 Task: Open a blank google sheet and write heading  Dollar SenseAdd Dates in a column and its values below  '2023-05-01, 2023-05-05, 2023-05-10, 2023-05-15, 2023-05-20, 2023-05-25 & 2023-05-31. 'Add Descriptionsin next column and its values below  Monthly Salary, Grocery Shopping, Dining Out., Utility Bill, Transportation, Entertainment & Miscellaneous. Add Amount in next column and its values below  $2,500, $100, $50, $150, $30, $50 & $20. Add Income/ Expensein next column and its values below  Income, Expenses, Expenses, Expenses, Expenses, Expenses & Expenses. Add Balance in next column and its values below  $2,500, $2,400, $2,350, $2,200, $2,170, $2,120 & $2,100. Save page CashExpenses templatesbook
Action: Mouse moved to (279, 199)
Screenshot: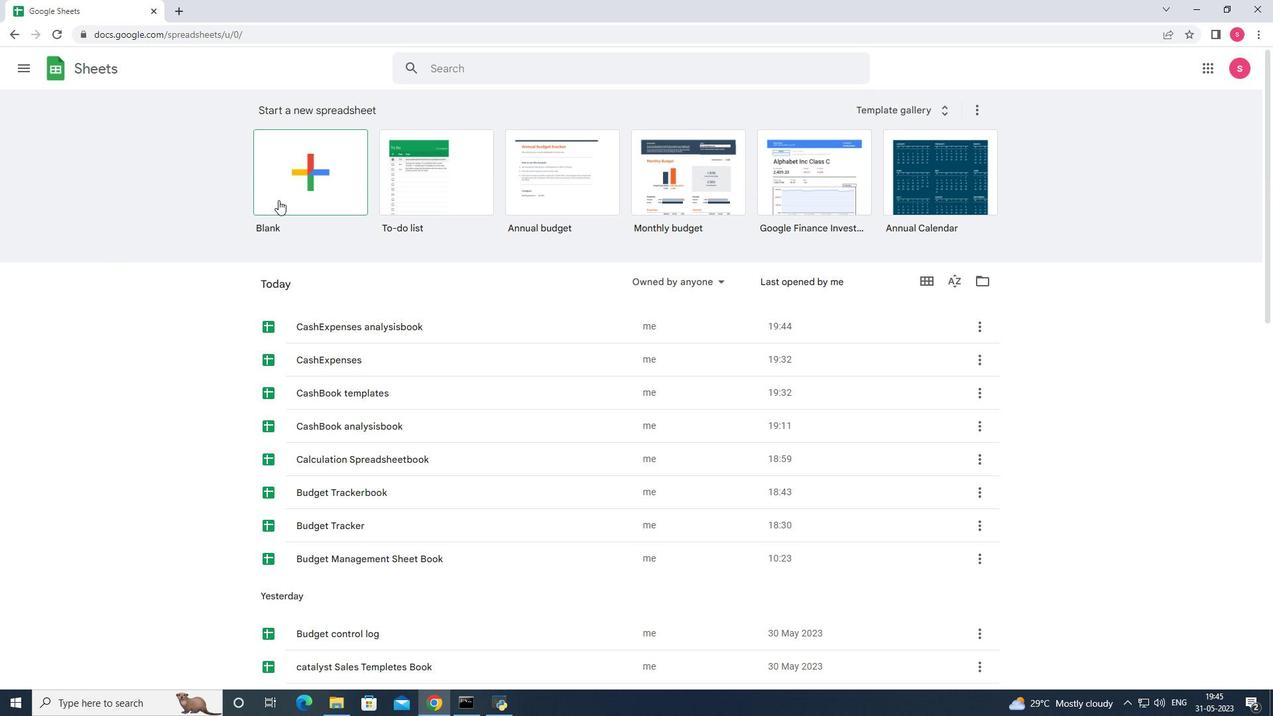 
Action: Mouse pressed left at (279, 199)
Screenshot: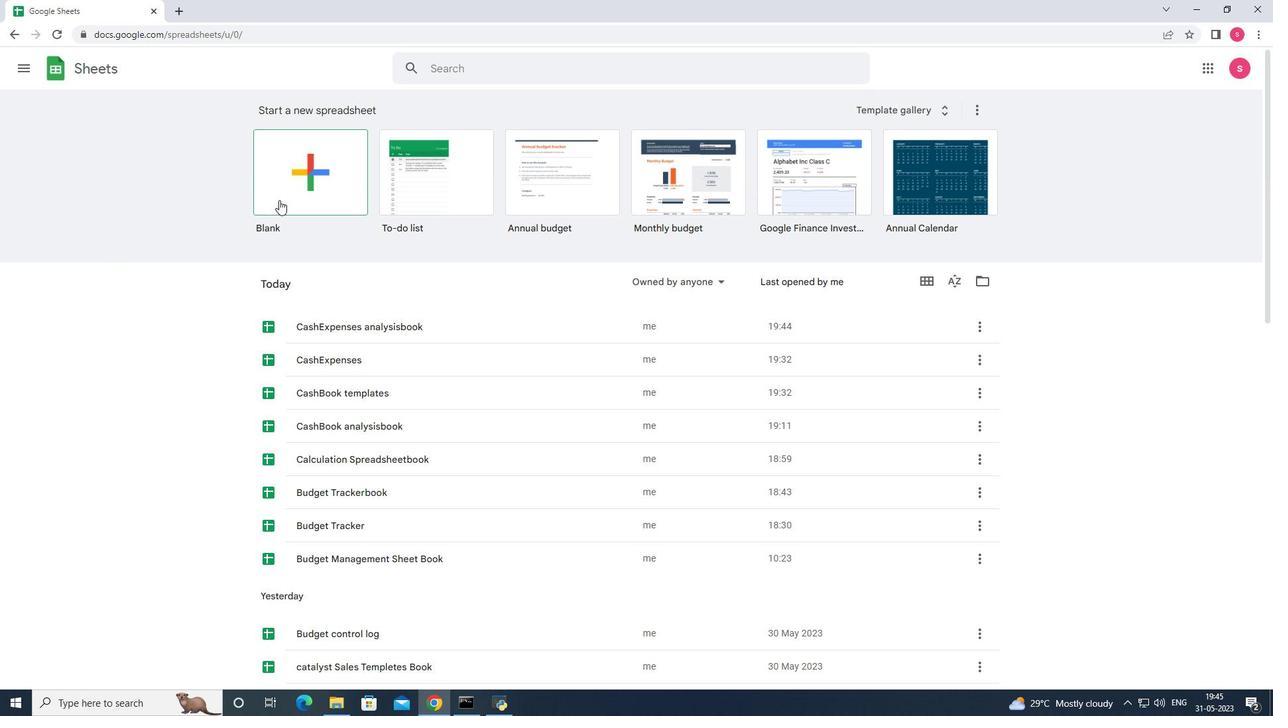 
Action: Key pressed <Key.shift>Dollar<Key.space><Key.shift>Sense<Key.down><Key.shift>Dates<Key.down>2023-05-01<Key.enter>2023-05-05<Key.enter>00--<Key.backspace><Key.backspace><Key.backspace><Key.backspace>2023-05-10<Key.enter>2023-05-15<Key.enter>2023-05-20<Key.enter>2023-05-25<Key.enter>2023-05-31<Key.enter><Key.right><Key.up><Key.up><Key.up><Key.up><Key.up><Key.up><Key.up><Key.up><Key.shift>Descriptions<Key.enter><Key.shift>Monthly<Key.space><Key.shift>Salary<Key.enter><Key.shift><Key.shift><Key.shift><Key.shift><Key.shift>Grocery<Key.space><Key.shift>Shopping<Key.enter><Key.shift><Key.shift>Dining<Key.space><Key.shift>Out<Key.enter><Key.shift><Key.shift><Key.shift><Key.shift>Utility<Key.down><Key.up><Key.backspace><Key.shift>Utility<Key.space><Key.shift>Bill<Key.down><Key.shift><Key.shift><Key.shift><Key.shift><Key.shift><Key.shift><Key.shift><Key.shift><Key.shift><Key.shift><Key.shift><Key.shift><Key.shift><Key.shift><Key.shift><Key.shift><Key.shift><Key.shift><Key.shift><Key.shift><Key.shift><Key.shift><Key.shift><Key.shift><Key.shift><Key.shift><Key.shift><Key.shift><Key.shift><Key.shift><Key.shift><Key.shift><Key.shift><Key.shift><Key.shift><Key.shift><Key.shift><Key.shift><Key.shift><Key.shift><Key.shift><Key.shift><Key.shift><Key.shift><Key.shift><Key.shift><Key.shift><Key.shift><Key.shift><Key.shift>Transportatip<Key.backspace>on<Key.down><Key.shift>Entertainment<Key.down><Key.shift>Miscllaneous<Key.right><Key.up><Key.up><Key.up><Key.up><Key.up><Key.up><Key.up><Key.shift>Amount<Key.down>2500<Key.enter>100<Key.enter>6<Key.backspace>50<Key.enter>5<Key.backspace>150<Key.enter>30<Key.enter>50<Key.enter>20
Screenshot: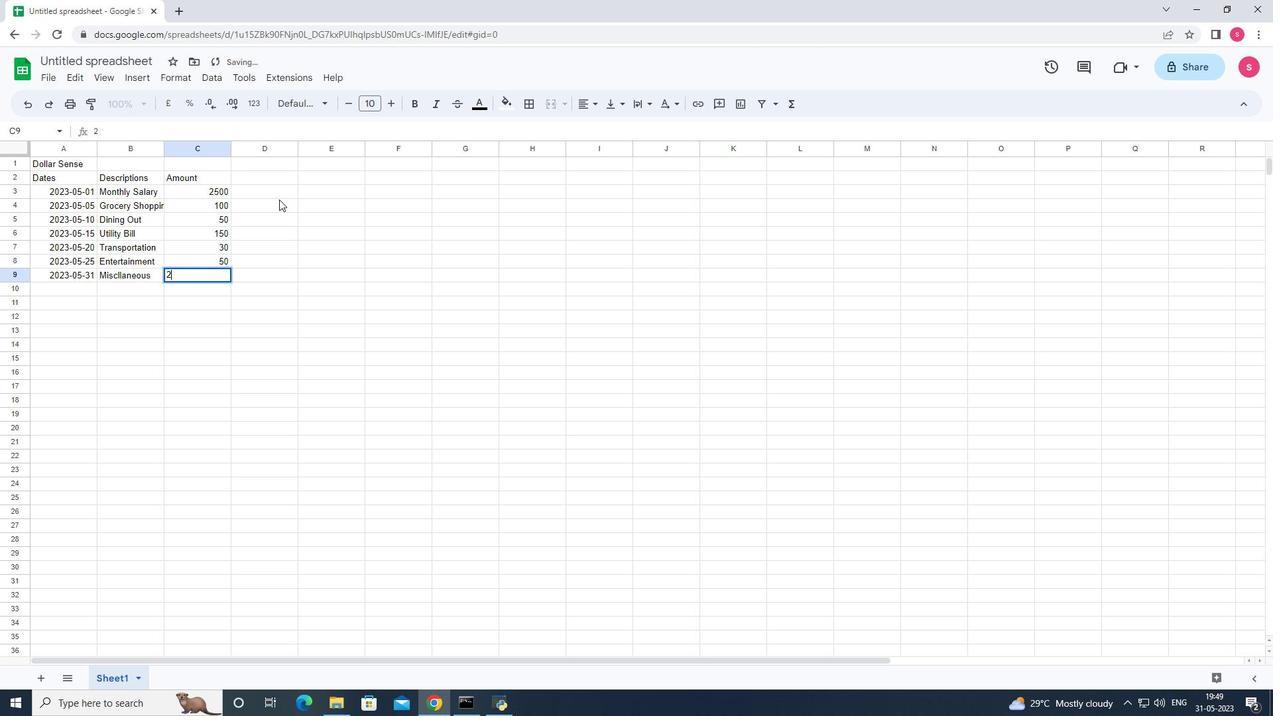 
Action: Mouse moved to (171, 193)
Screenshot: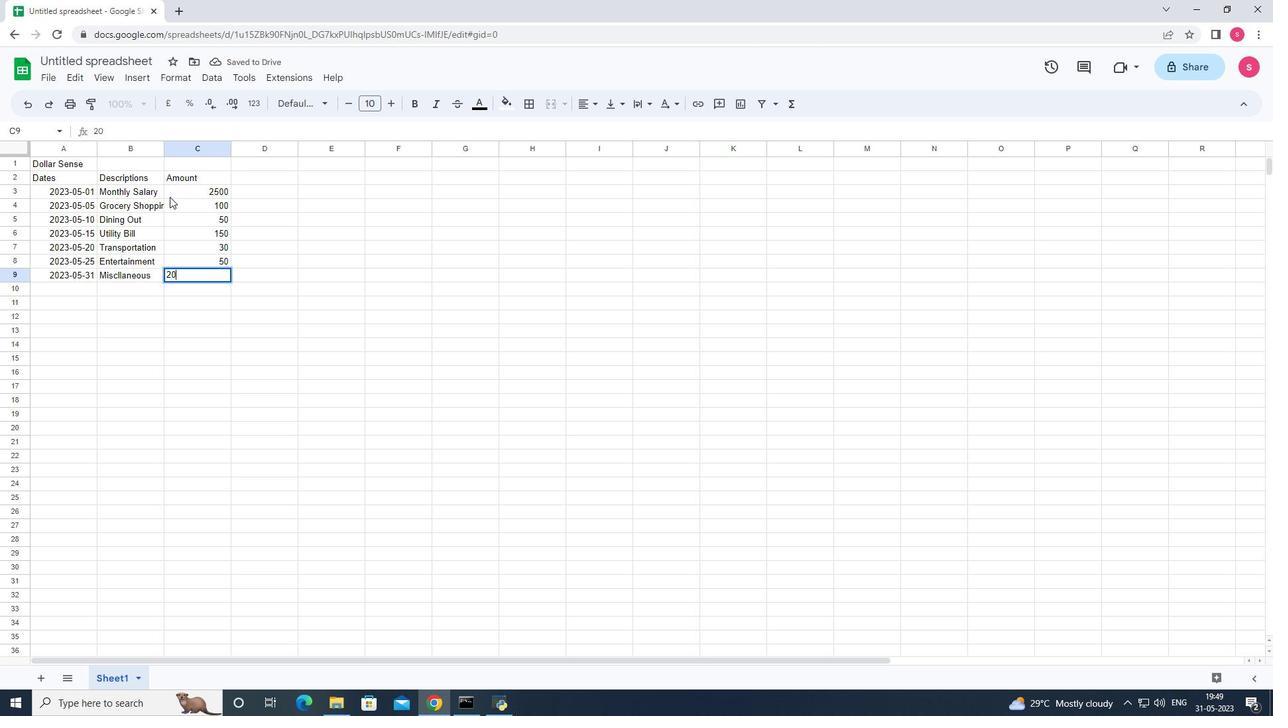
Action: Mouse pressed left at (171, 193)
Screenshot: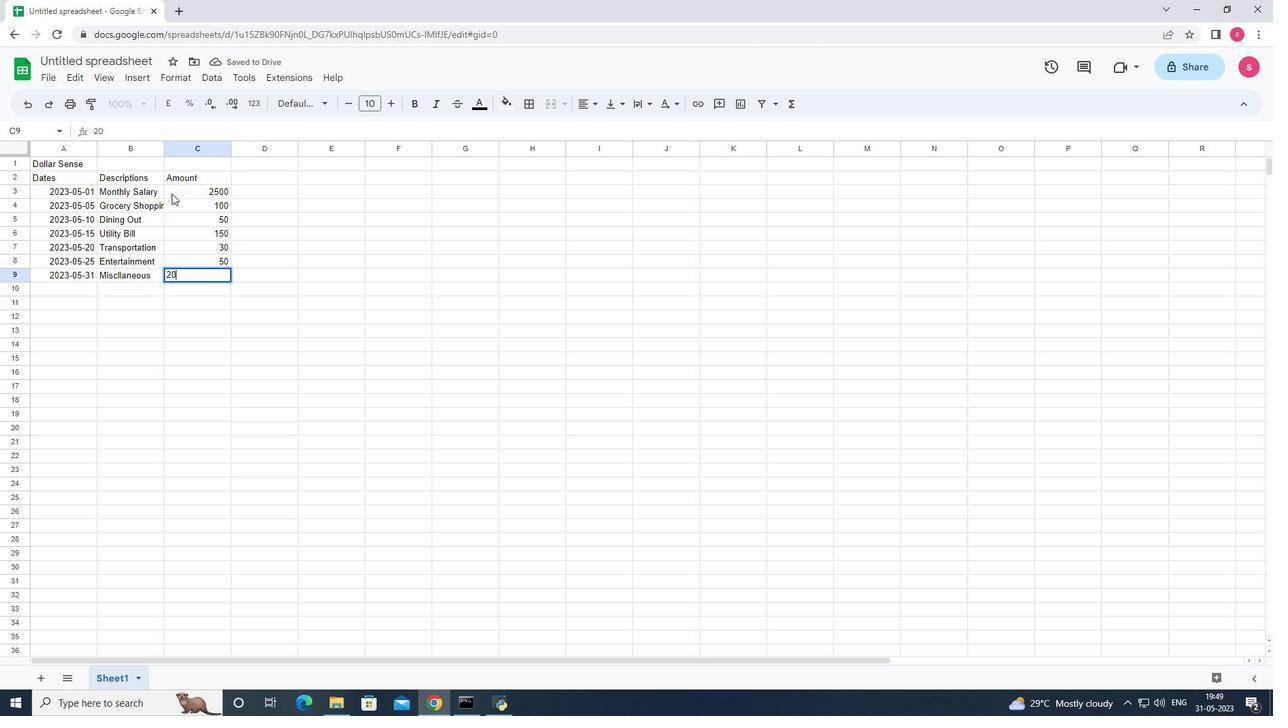 
Action: Mouse moved to (190, 80)
Screenshot: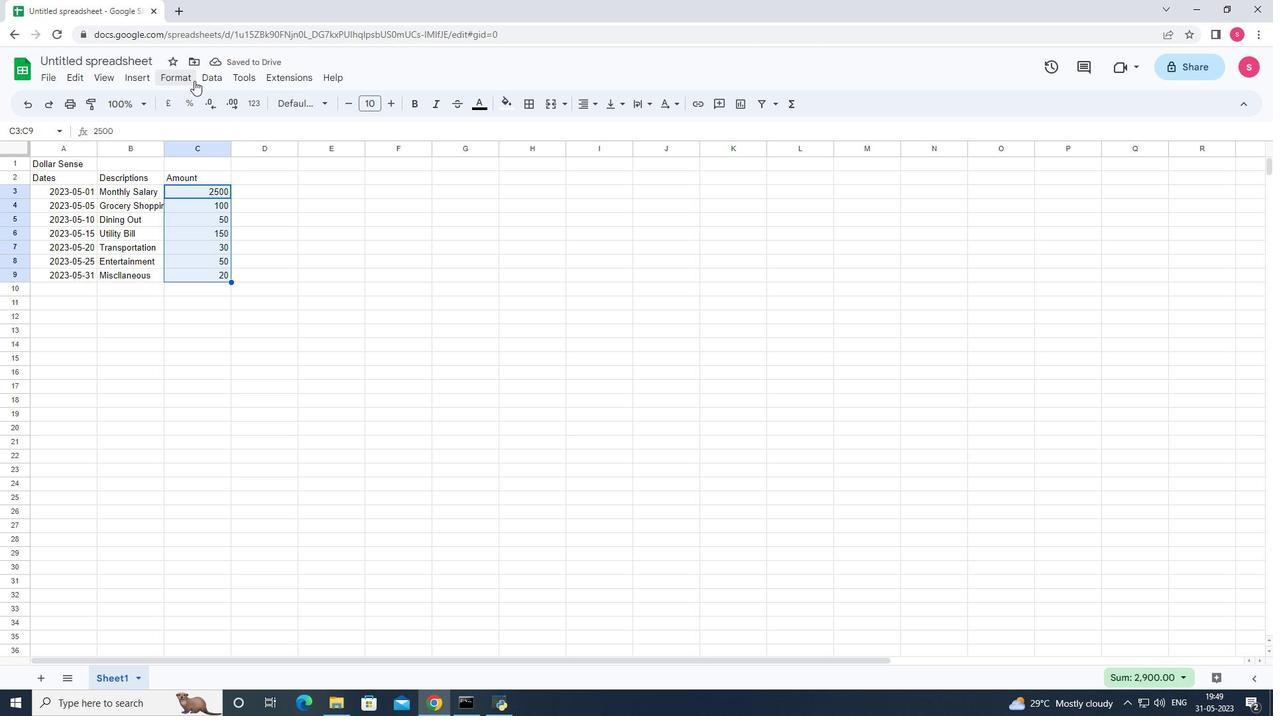 
Action: Mouse pressed left at (190, 80)
Screenshot: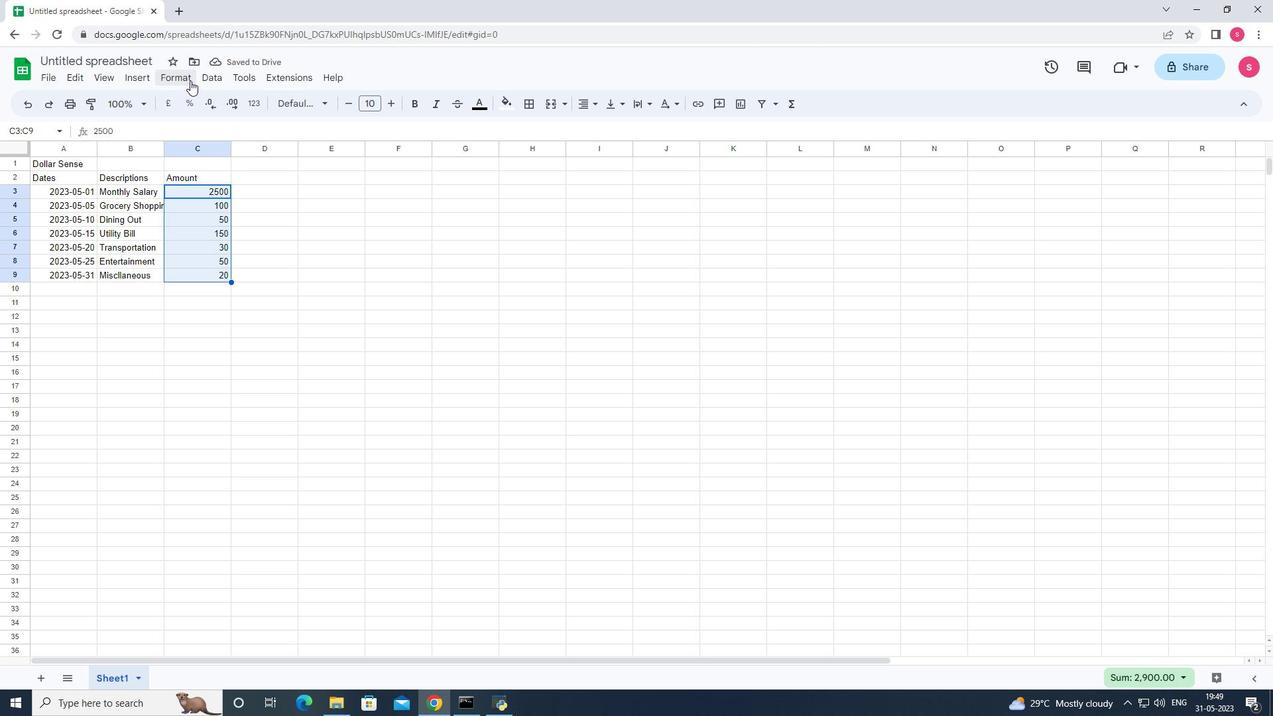 
Action: Mouse moved to (207, 135)
Screenshot: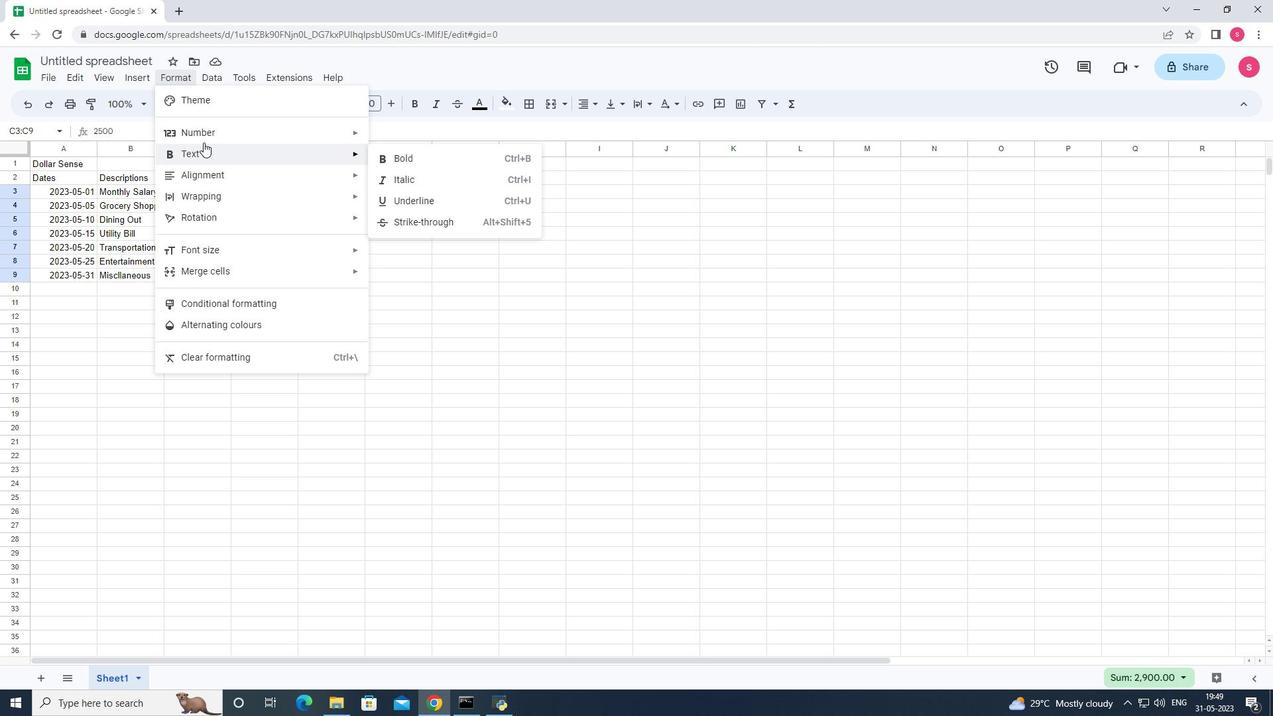 
Action: Mouse pressed left at (207, 135)
Screenshot: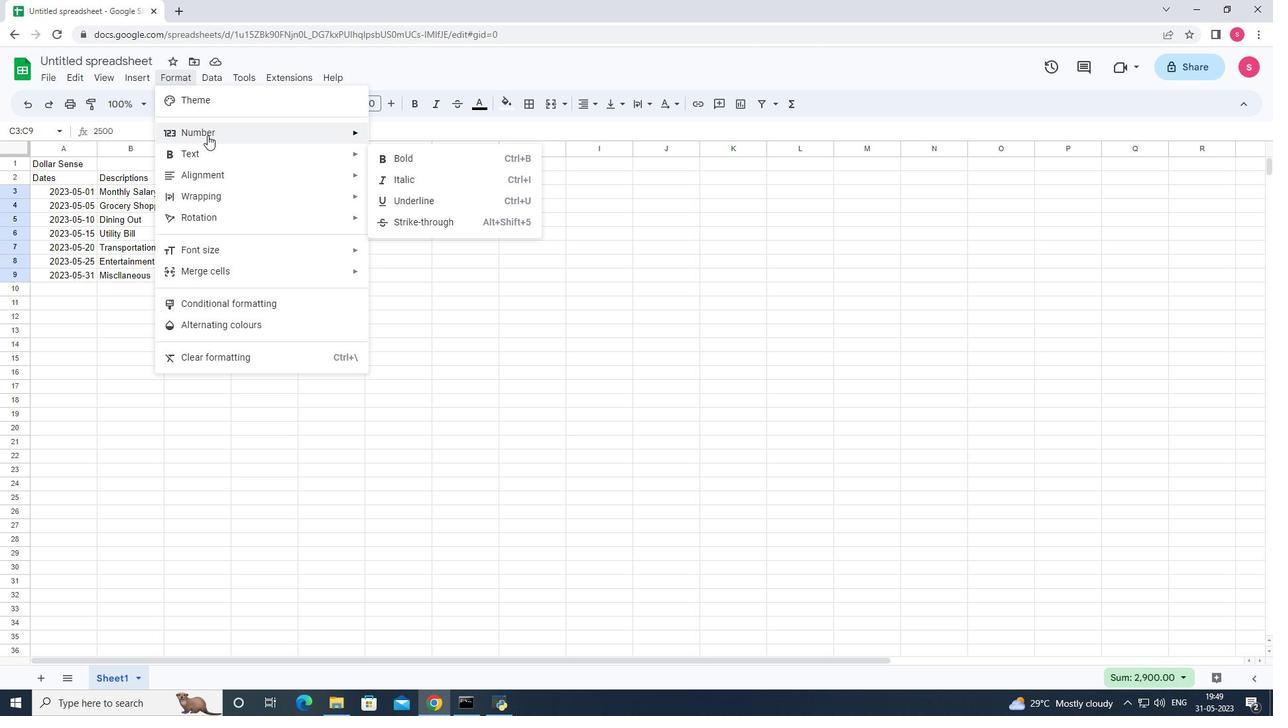 
Action: Mouse moved to (434, 313)
Screenshot: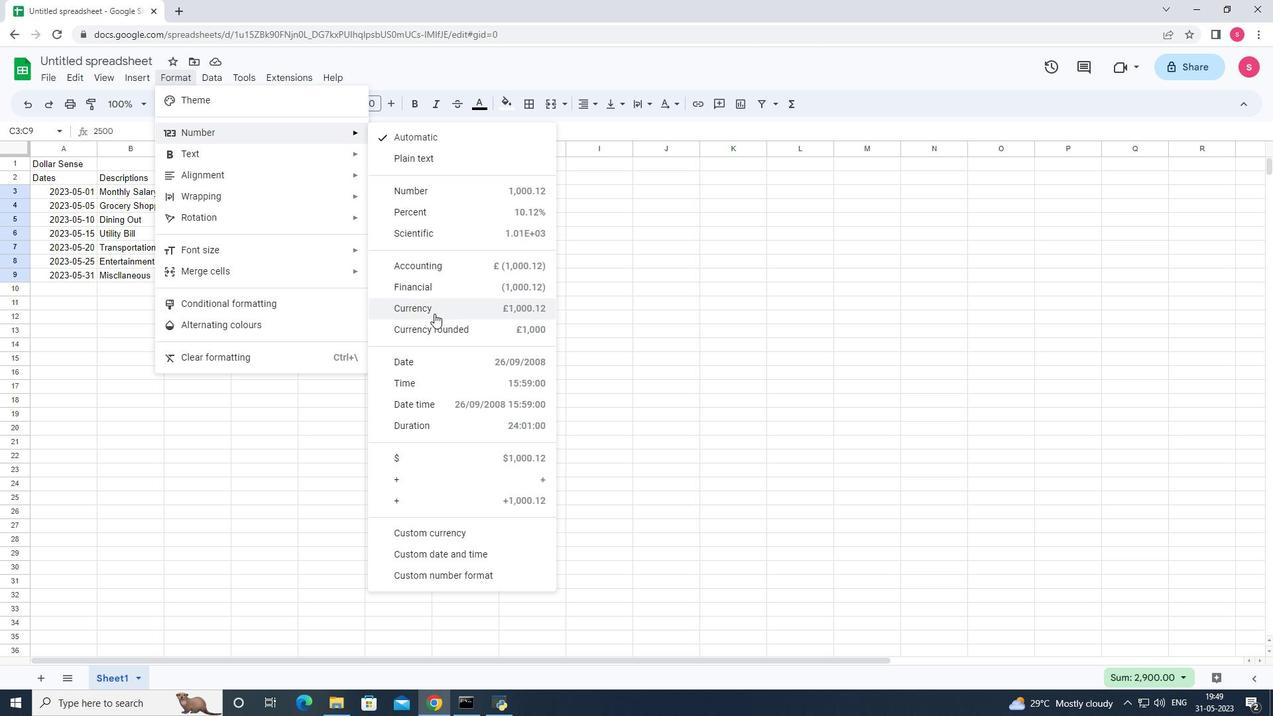 
Action: Mouse pressed left at (434, 313)
Screenshot: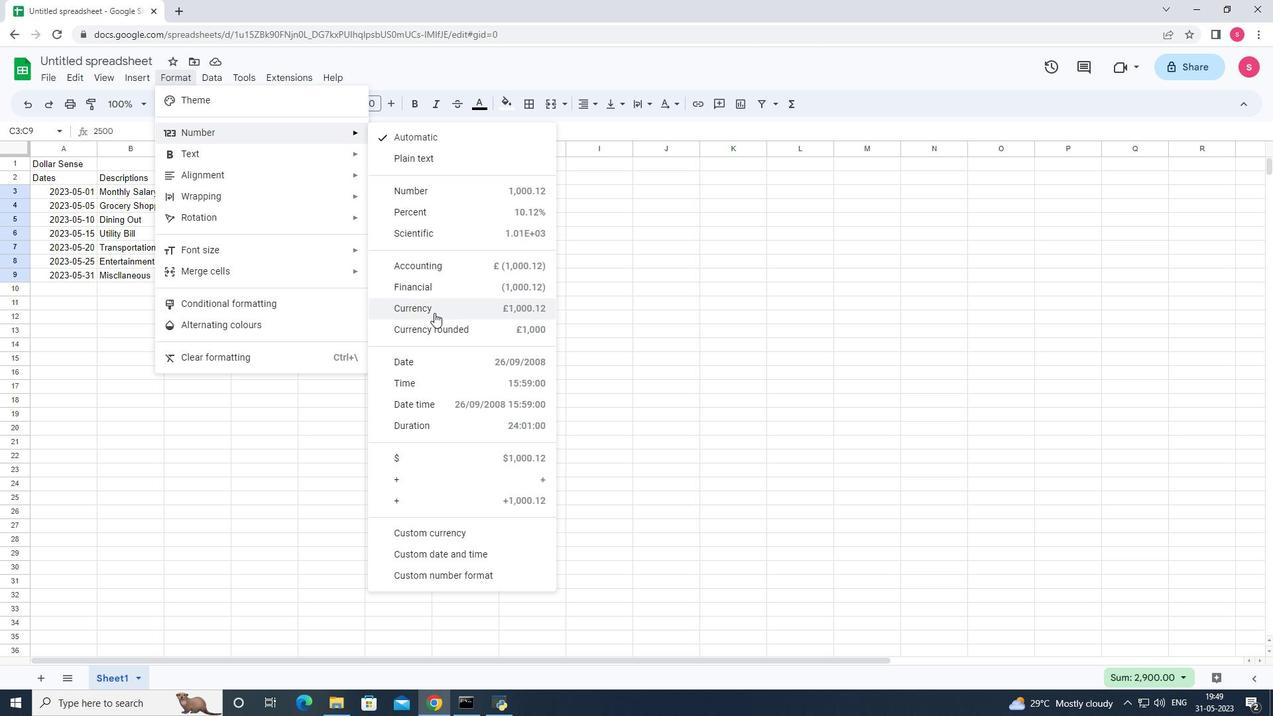 
Action: Mouse moved to (183, 82)
Screenshot: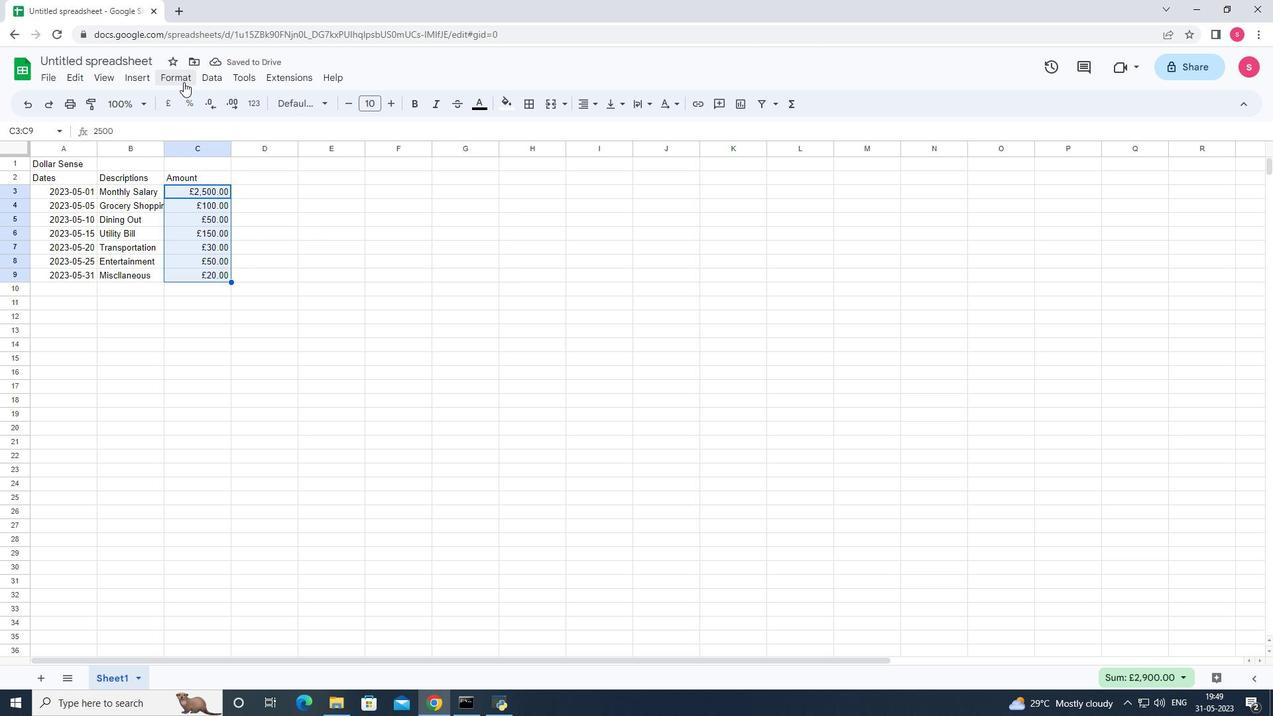 
Action: Mouse pressed left at (183, 82)
Screenshot: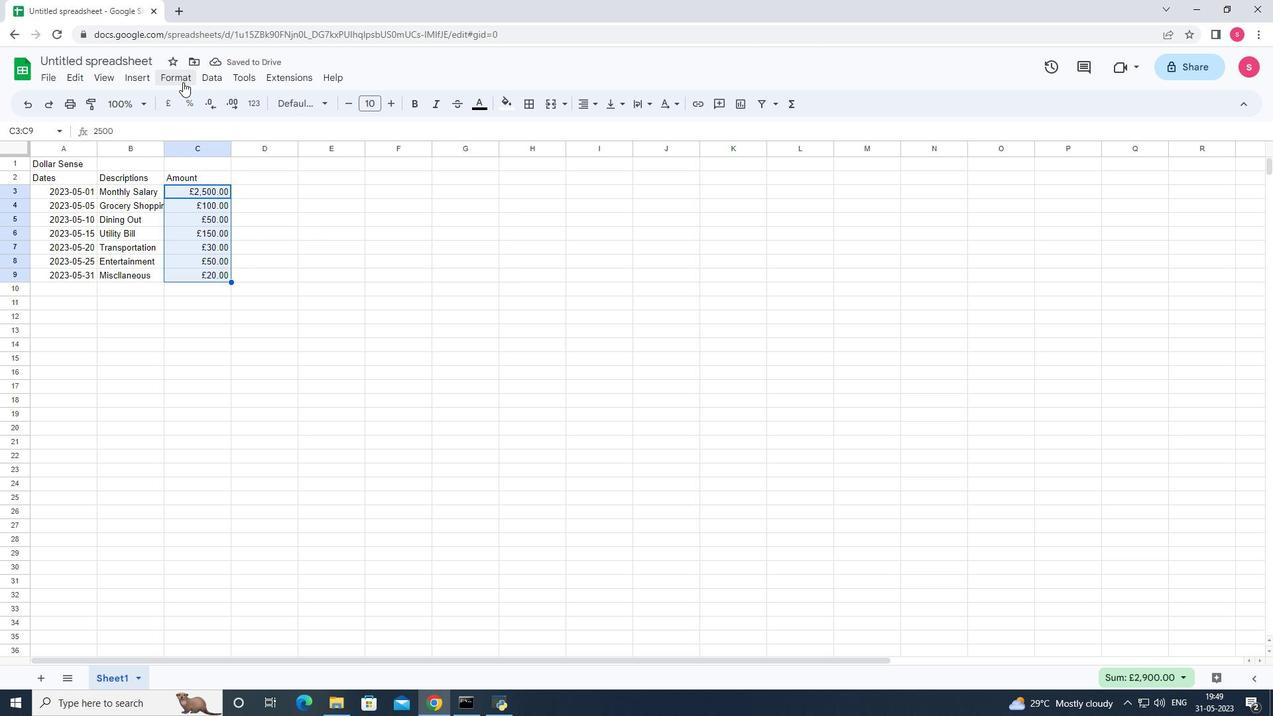 
Action: Mouse moved to (211, 136)
Screenshot: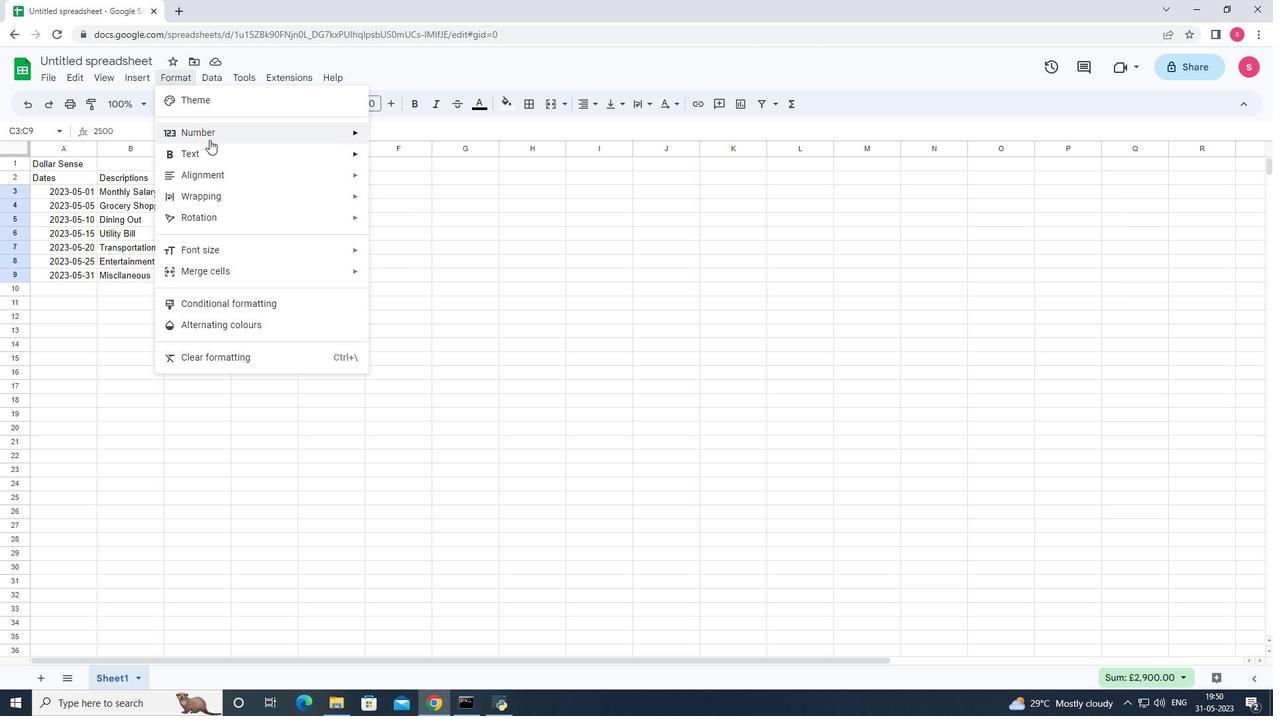 
Action: Mouse pressed left at (211, 136)
Screenshot: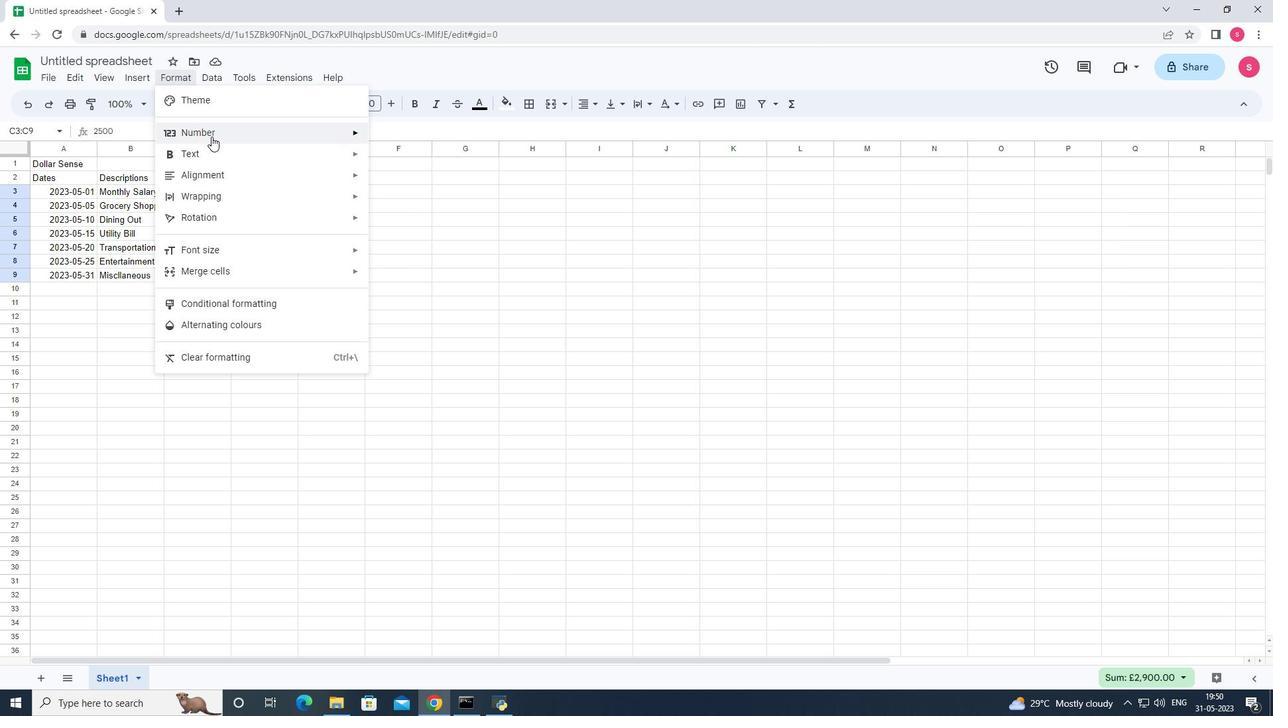 
Action: Mouse moved to (289, 140)
Screenshot: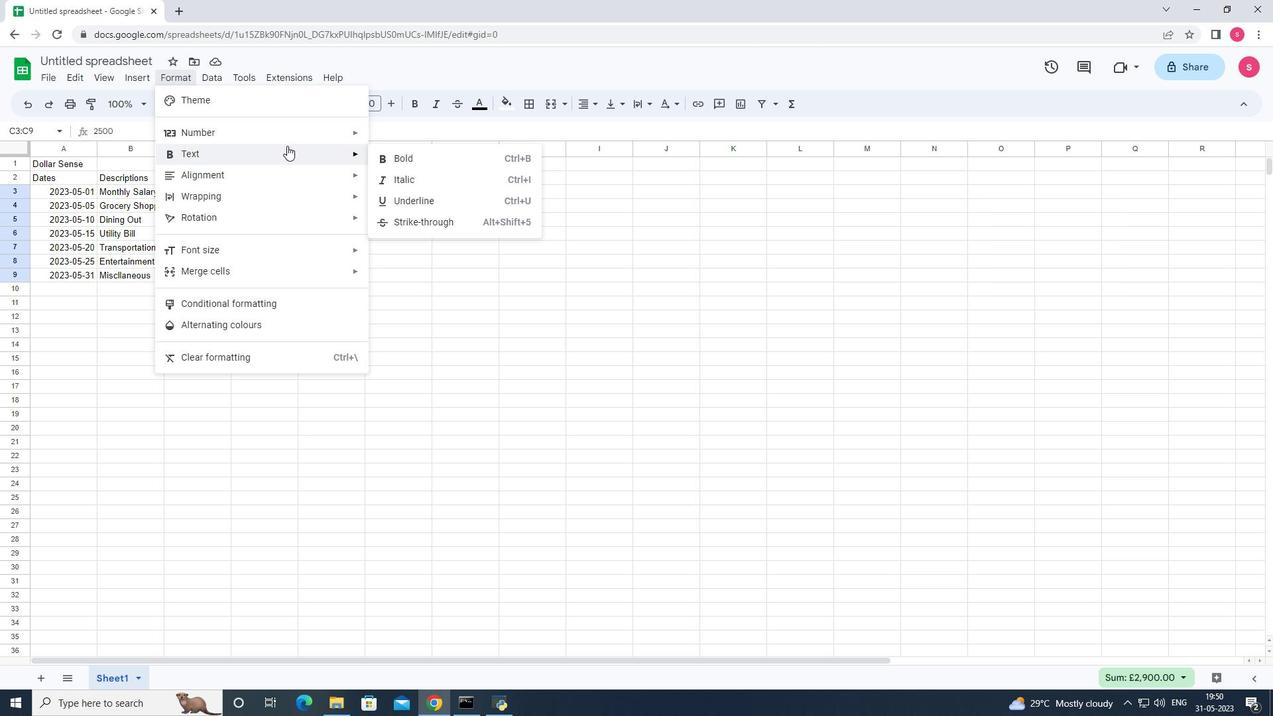 
Action: Mouse pressed left at (289, 140)
Screenshot: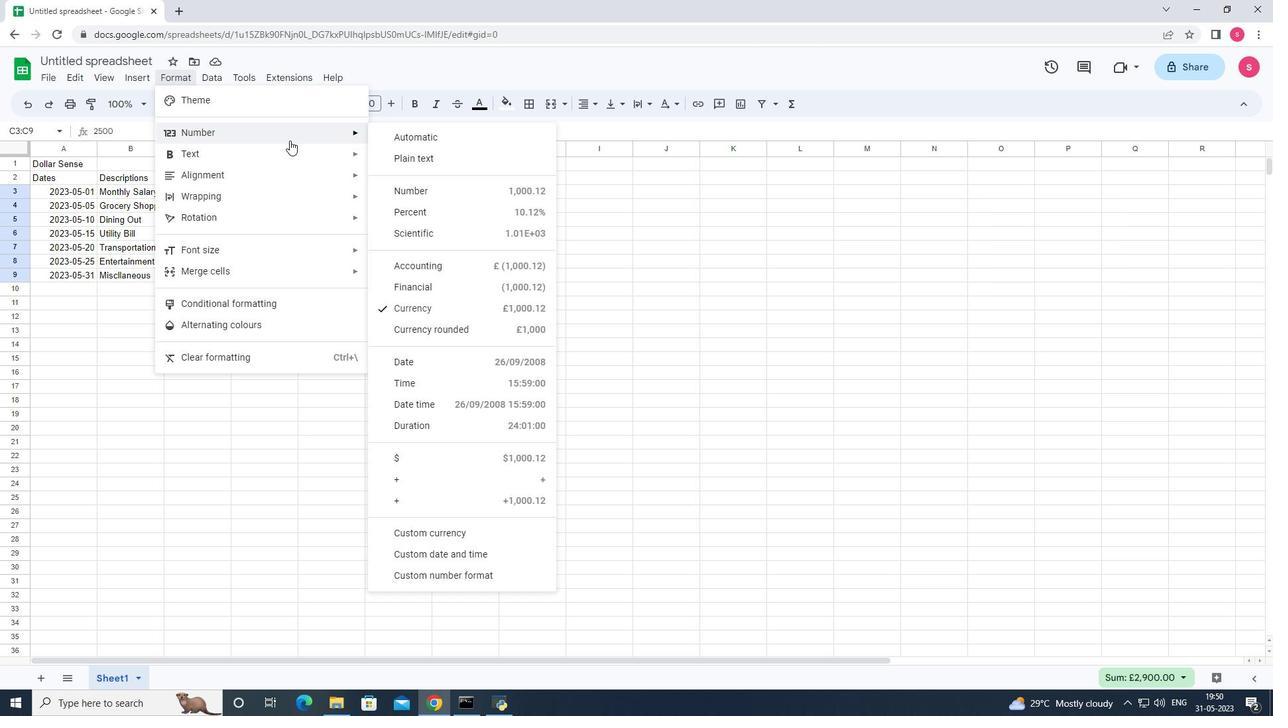 
Action: Mouse moved to (452, 541)
Screenshot: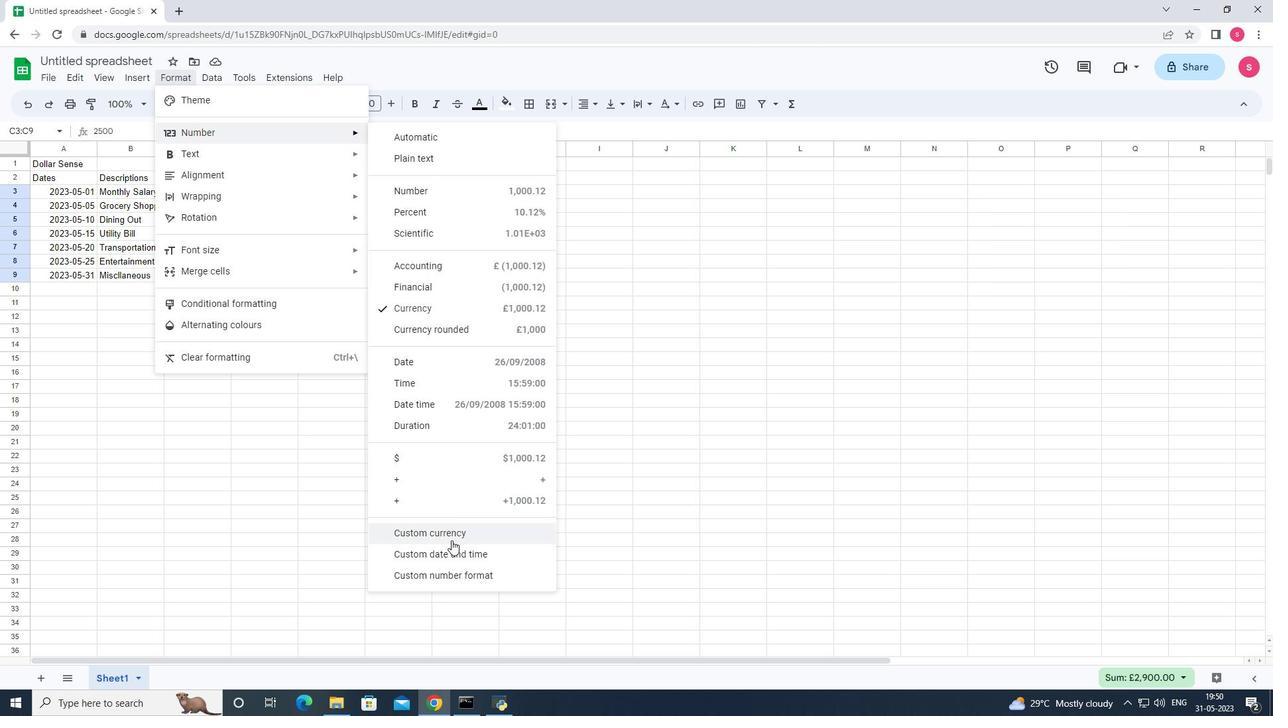 
Action: Mouse pressed left at (452, 541)
Screenshot: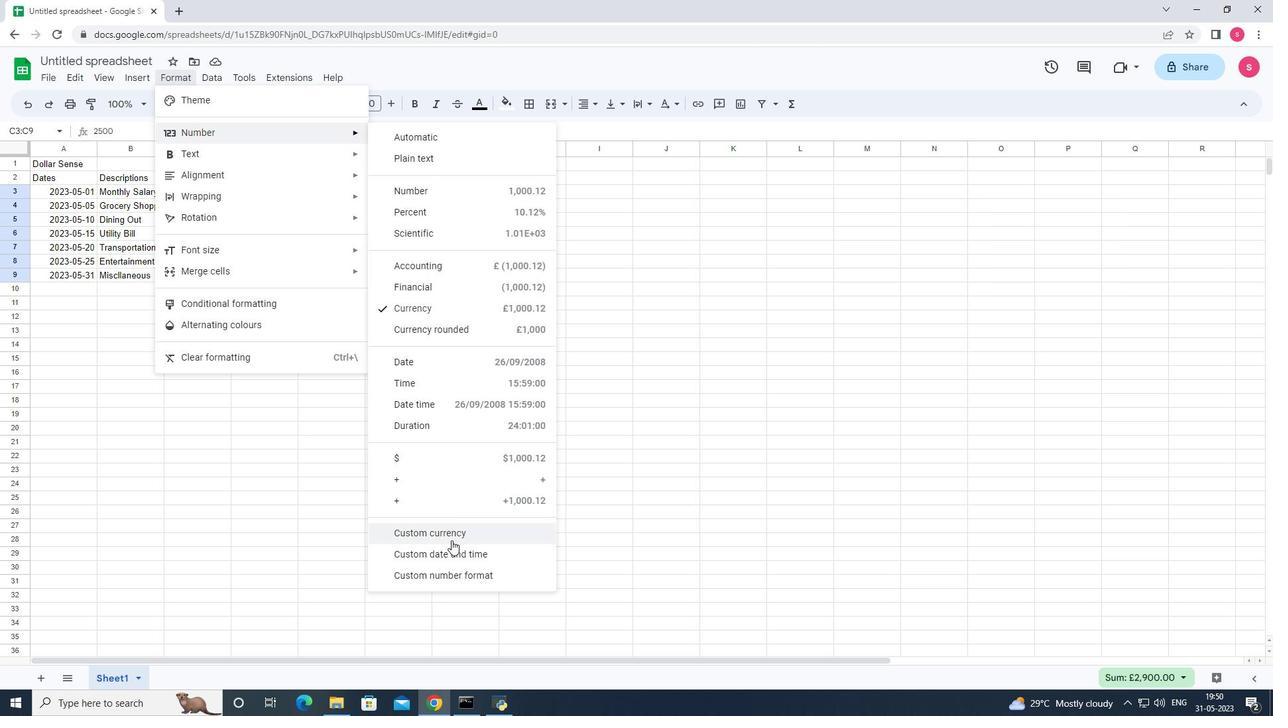 
Action: Mouse moved to (538, 320)
Screenshot: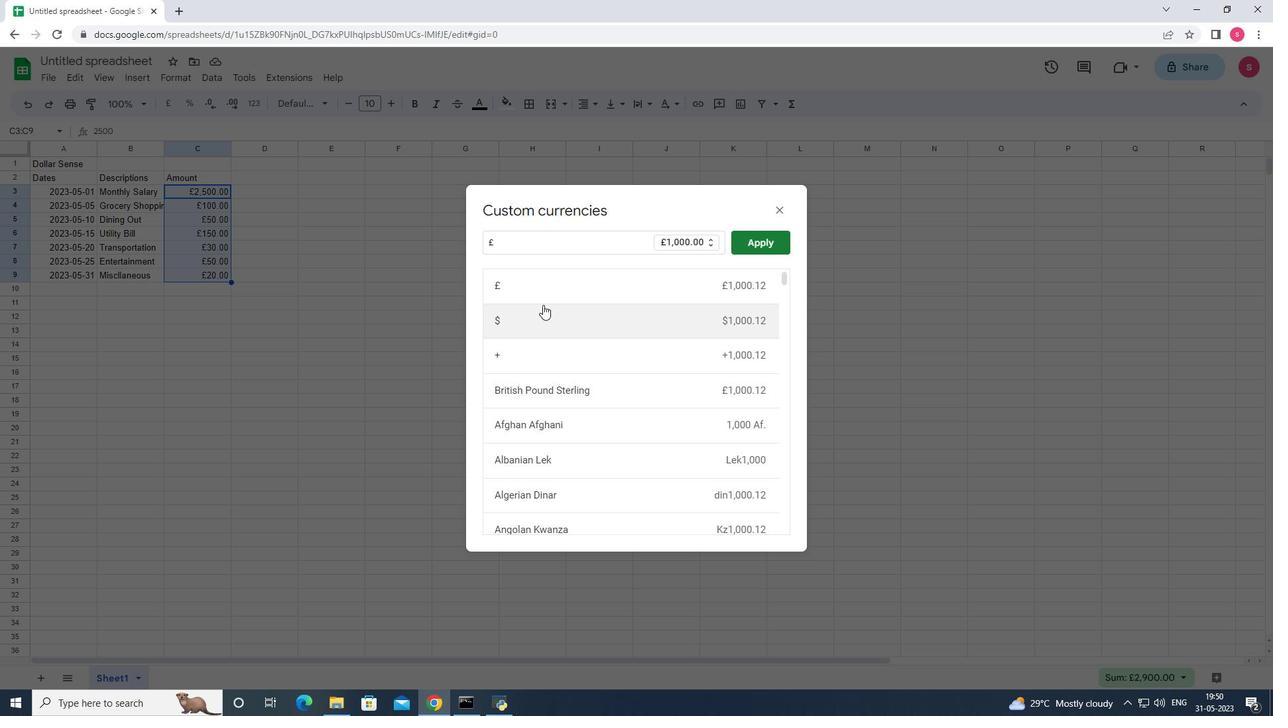 
Action: Mouse pressed left at (538, 320)
Screenshot: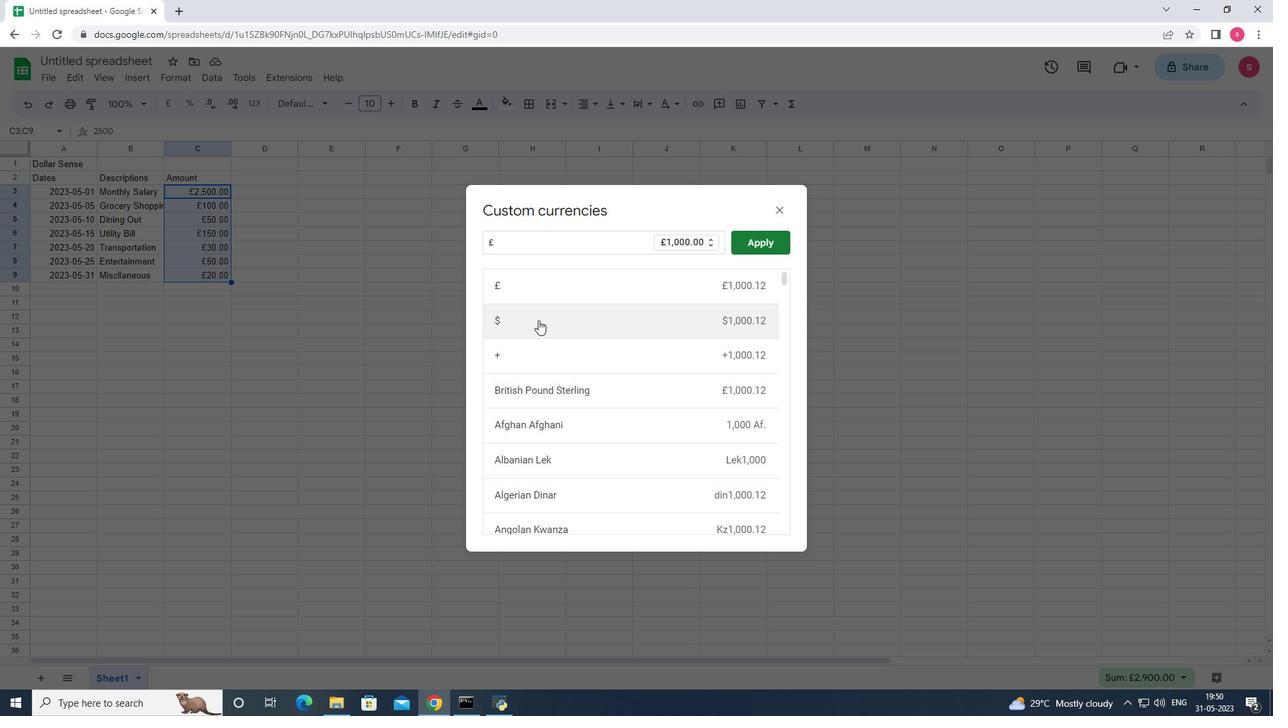 
Action: Mouse moved to (741, 244)
Screenshot: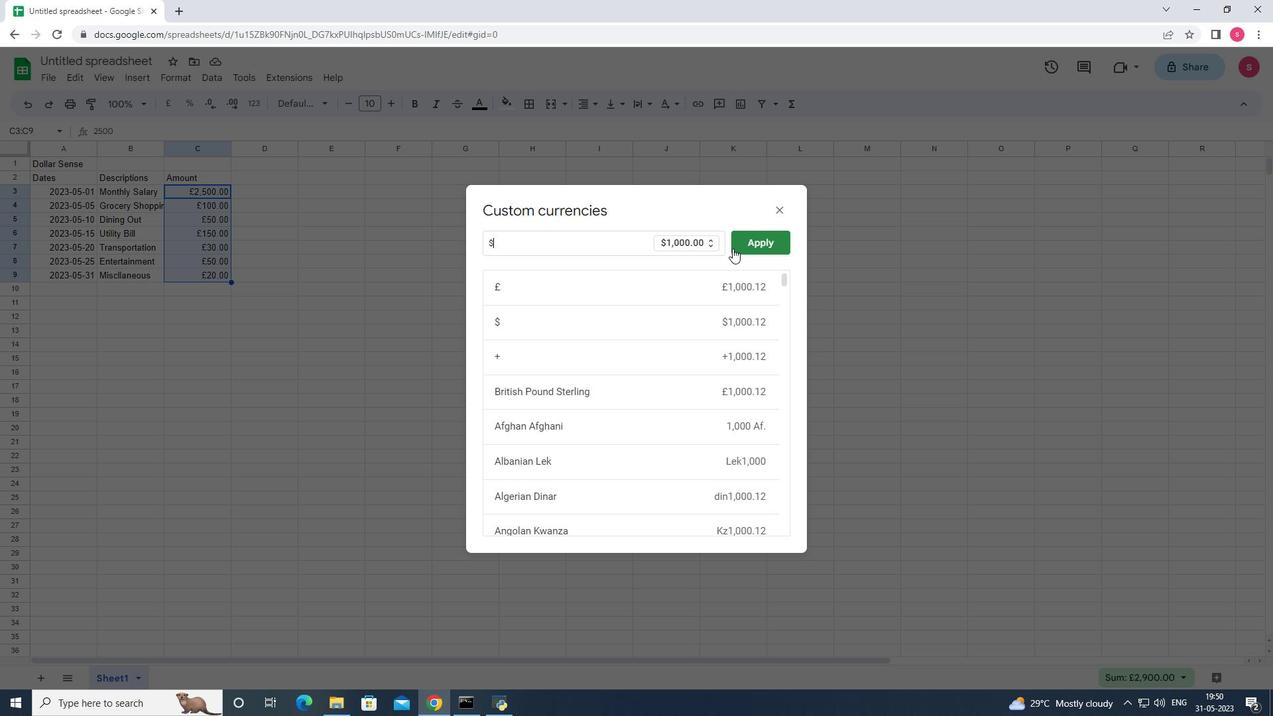 
Action: Mouse pressed left at (741, 244)
Screenshot: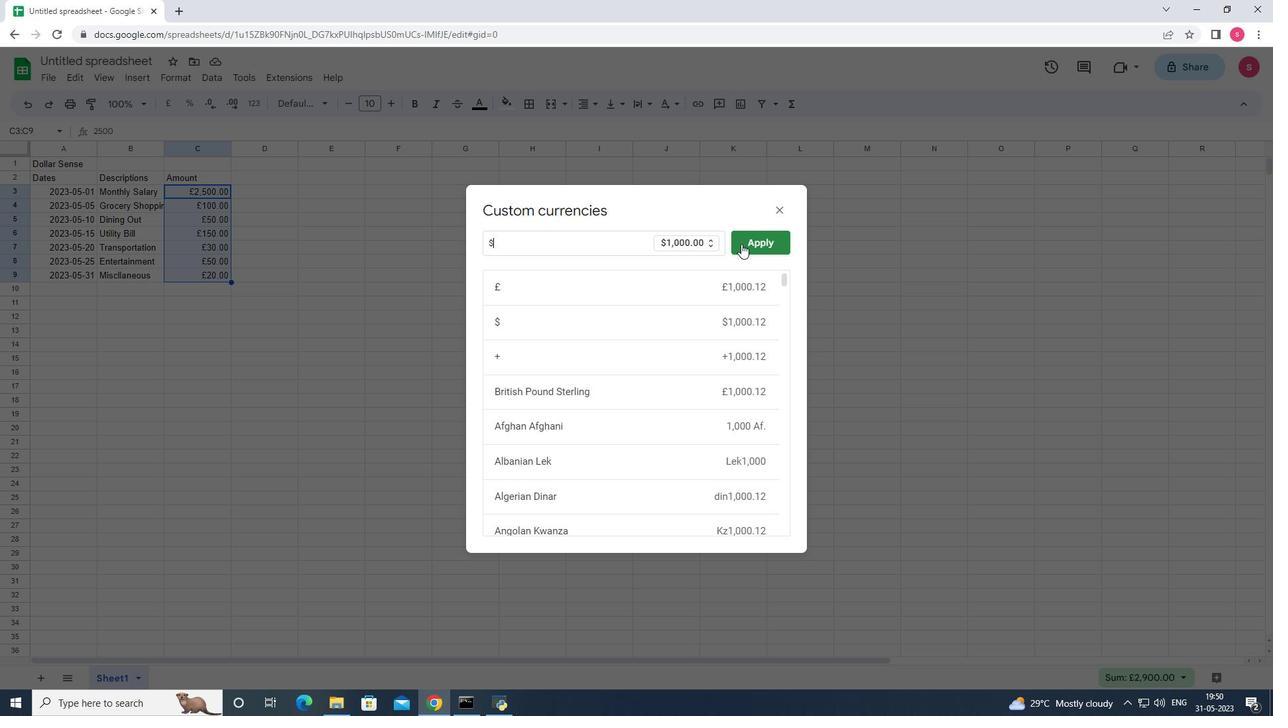 
Action: Mouse moved to (280, 332)
Screenshot: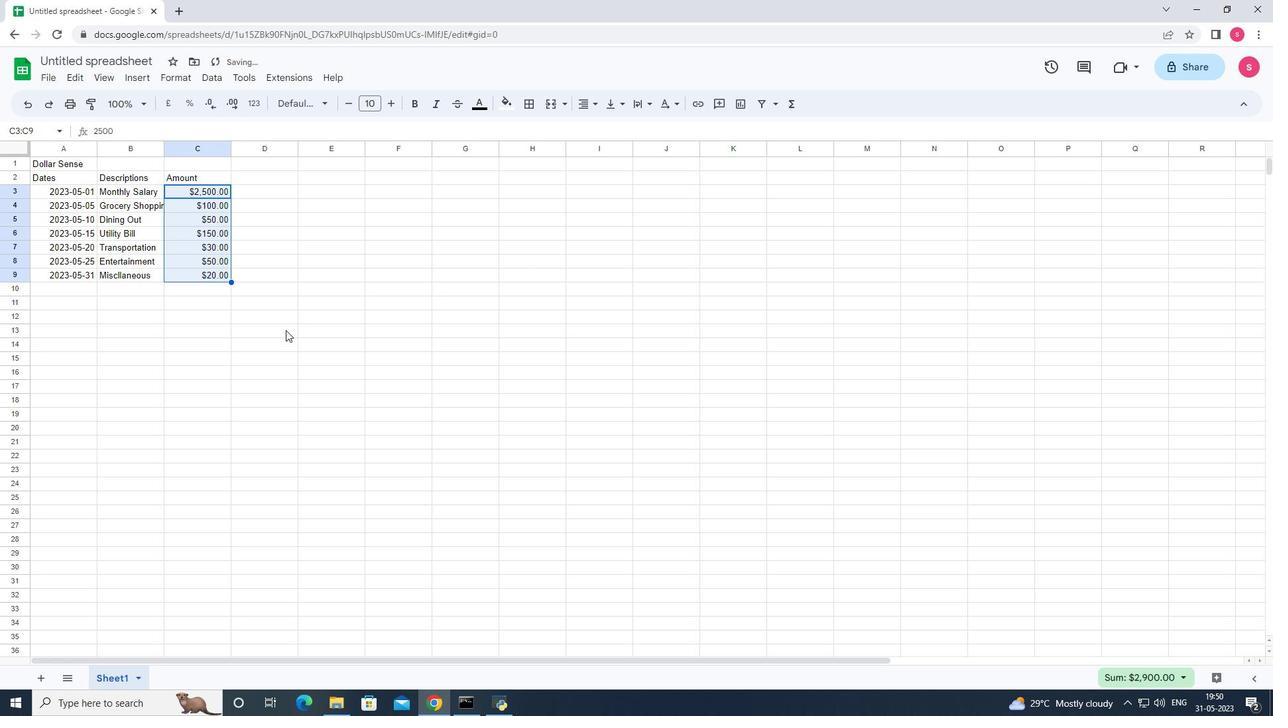 
Action: Mouse pressed left at (280, 332)
Screenshot: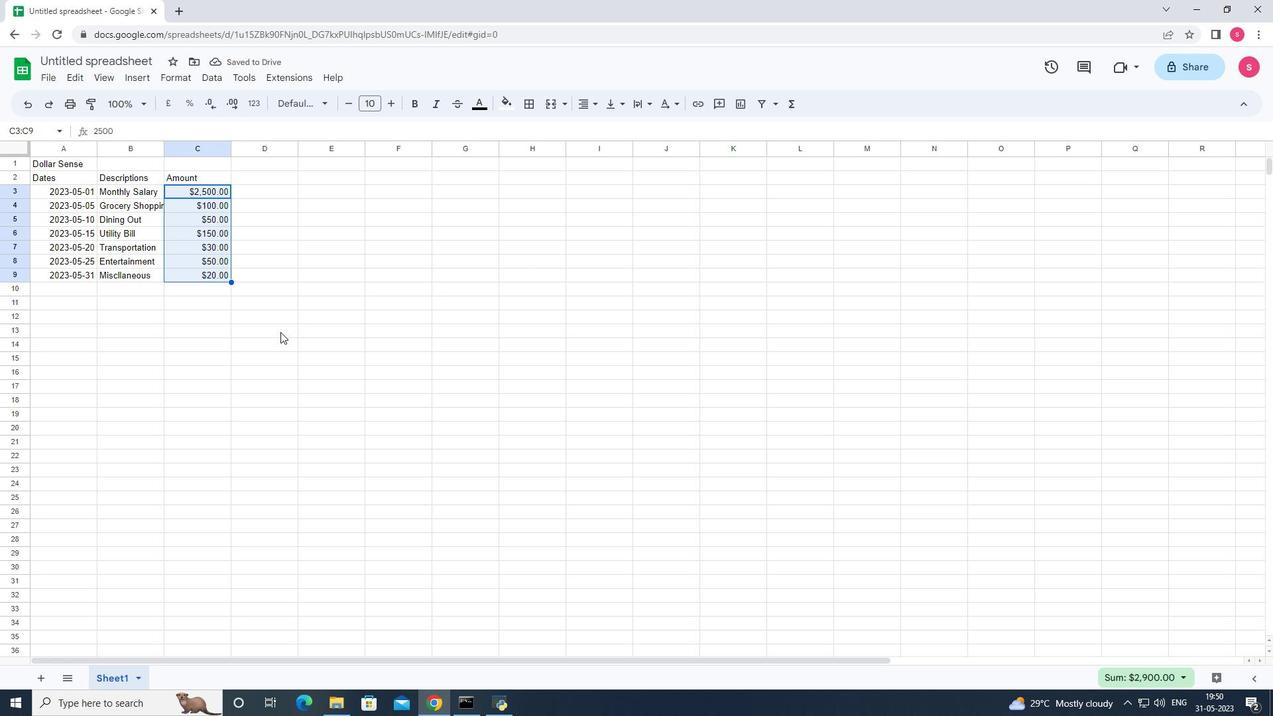 
Action: Mouse moved to (272, 179)
Screenshot: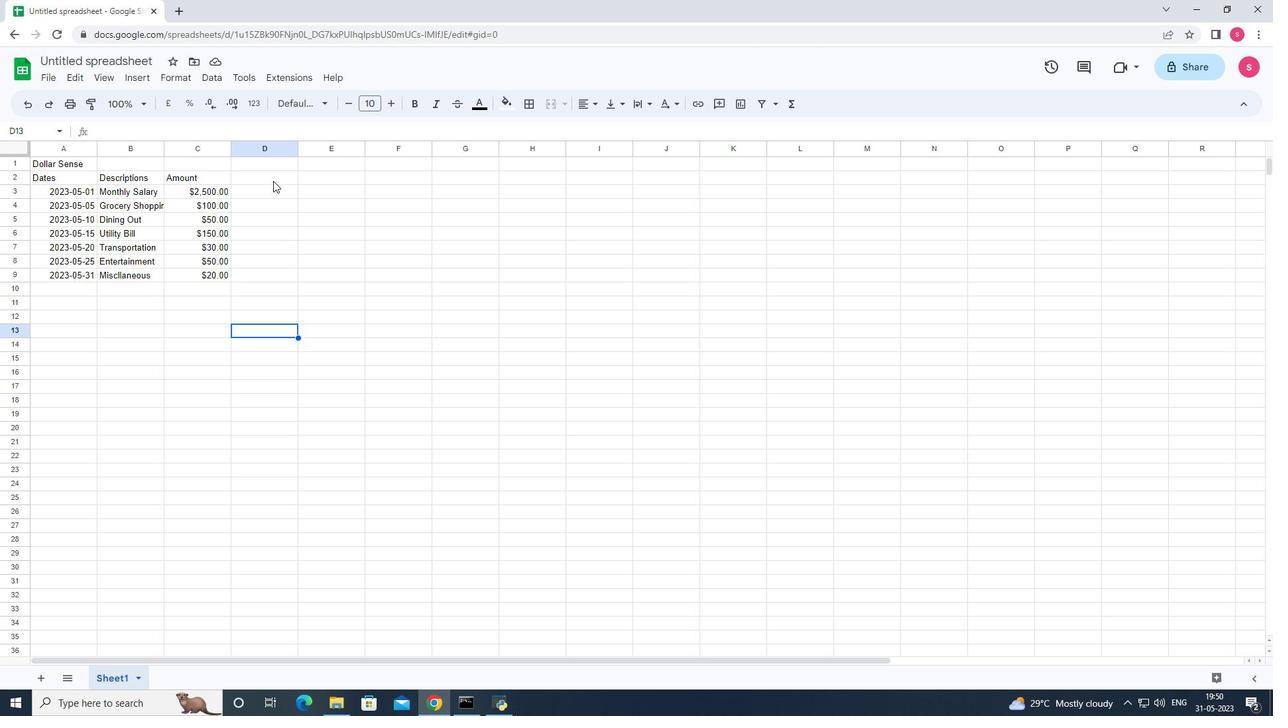
Action: Mouse pressed left at (272, 179)
Screenshot: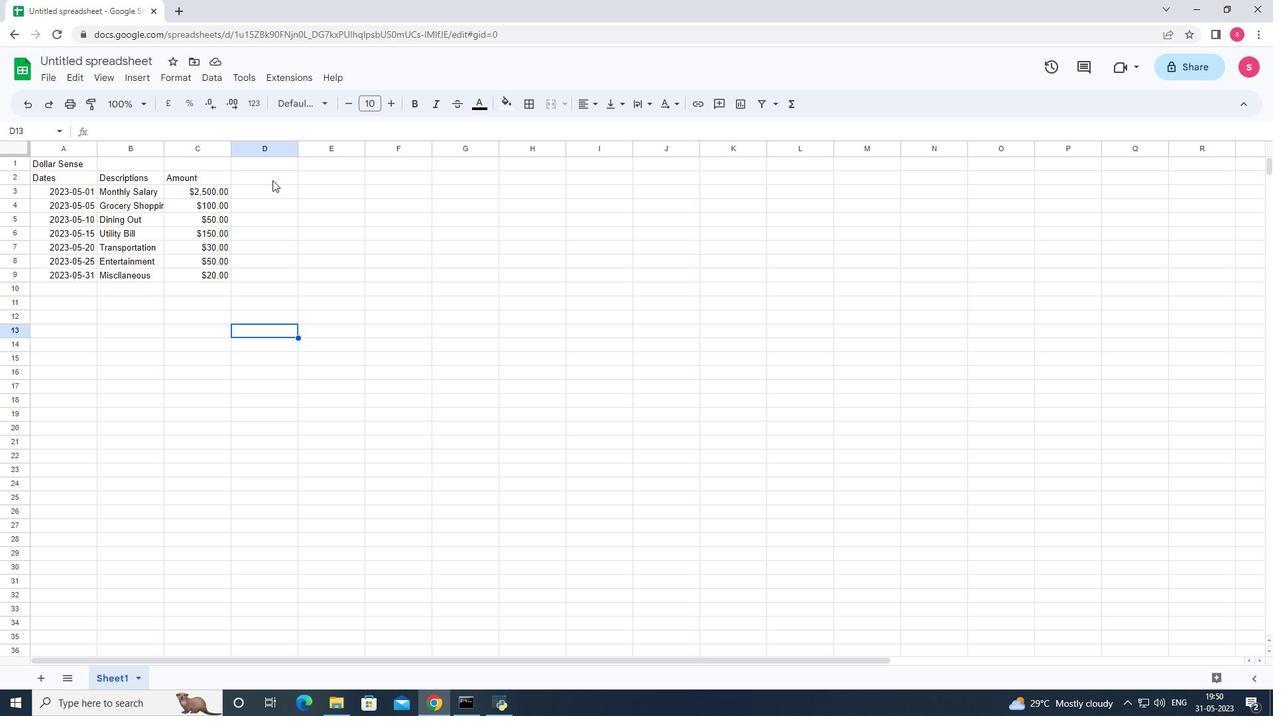 
Action: Key pressed <Key.shift>Income/<Key.space><Key.shift>b<Key.backspace><Key.shift><Key.shift><Key.shift><Key.shift>Expense<Key.down><Key.shift><Key.shift>Income<Key.space><Key.down><Key.shift>Expenses<Key.enter><Key.shift>Expenses<Key.enter><Key.shift><Key.shift><Key.shift><Key.shift><Key.shift><Key.shift><Key.shift><Key.shift><Key.shift><Key.shift><Key.shift><Key.shift><Key.shift>Expenses<Key.enter><Key.shift><Key.shift>Expenses<Key.enter><Key.shift><Key.shift><Key.shift><Key.shift><Key.shift>Expenses<Key.enter><Key.shift><Key.shift>Expenses<Key.right><Key.up><Key.up><Key.up><Key.up><Key.up><Key.up><Key.up><Key.shift>Balance<Key.down>2500<Key.enter>2400<Key.enter>2350<Key.enter>2200<Key.enter>2170<Key.enter>2120<Key.enter>2100<Key.enter>
Screenshot: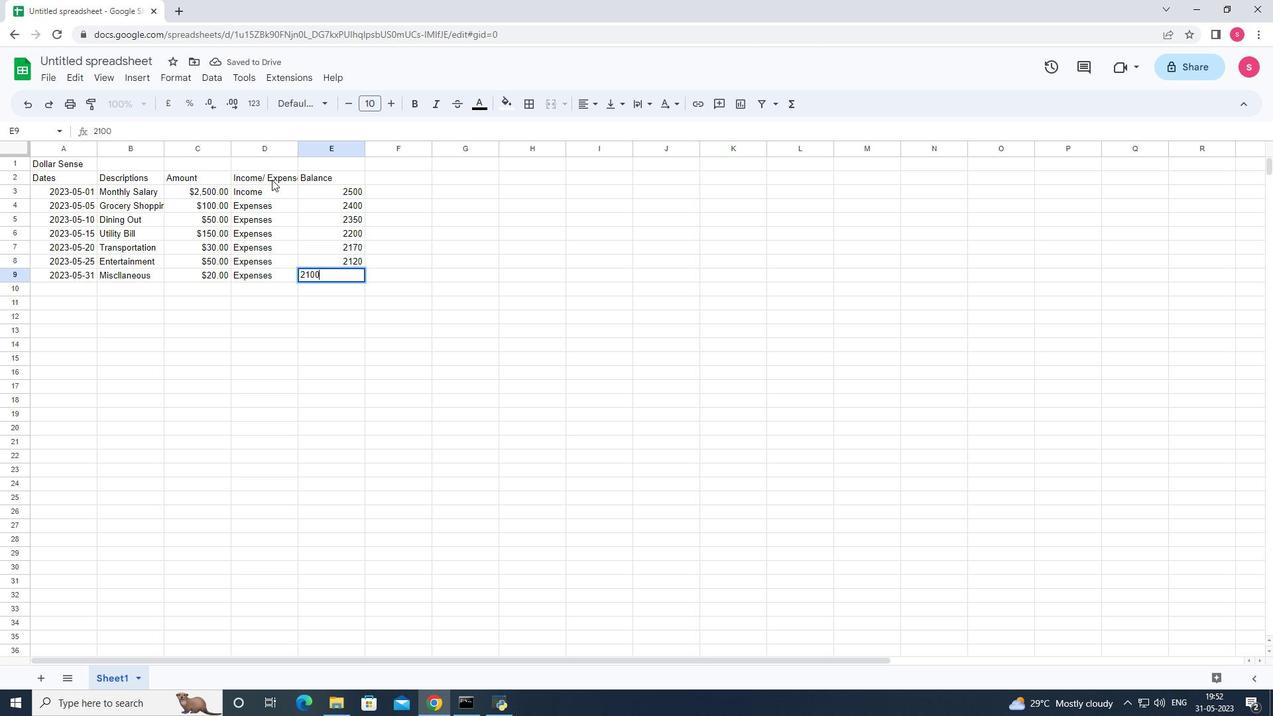 
Action: Mouse moved to (327, 187)
Screenshot: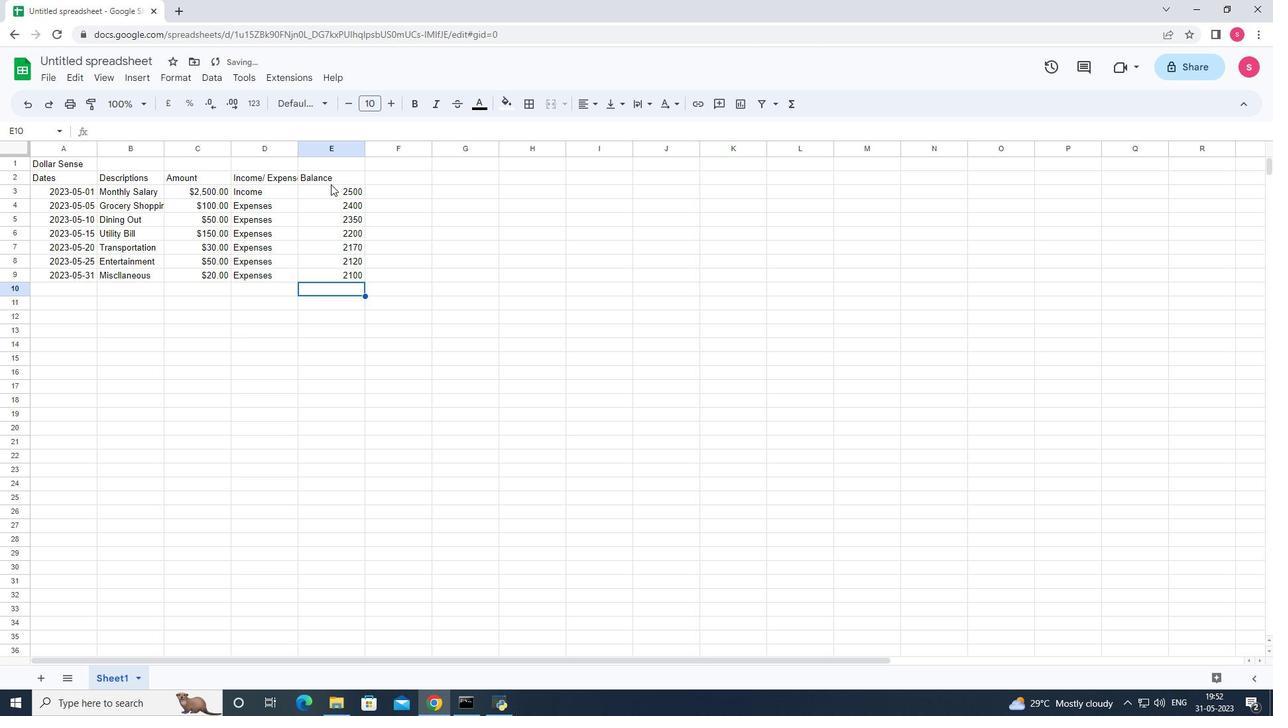 
Action: Mouse pressed left at (327, 187)
Screenshot: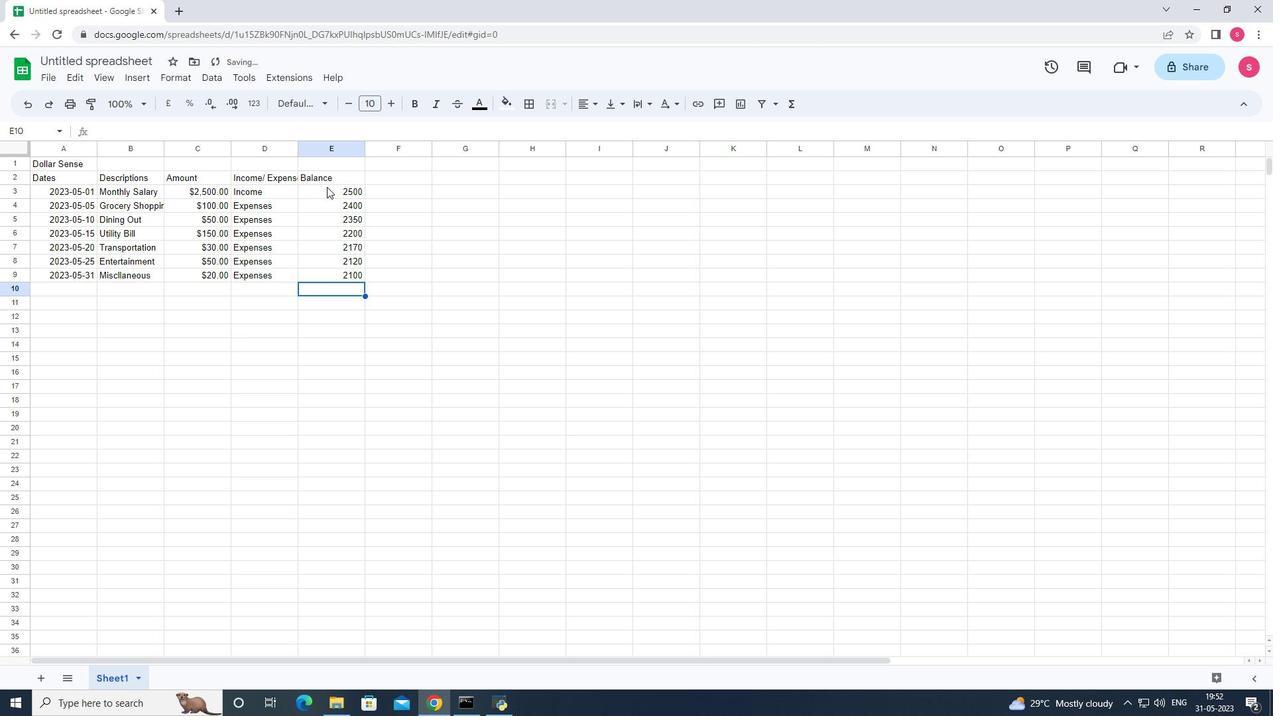 
Action: Mouse moved to (175, 78)
Screenshot: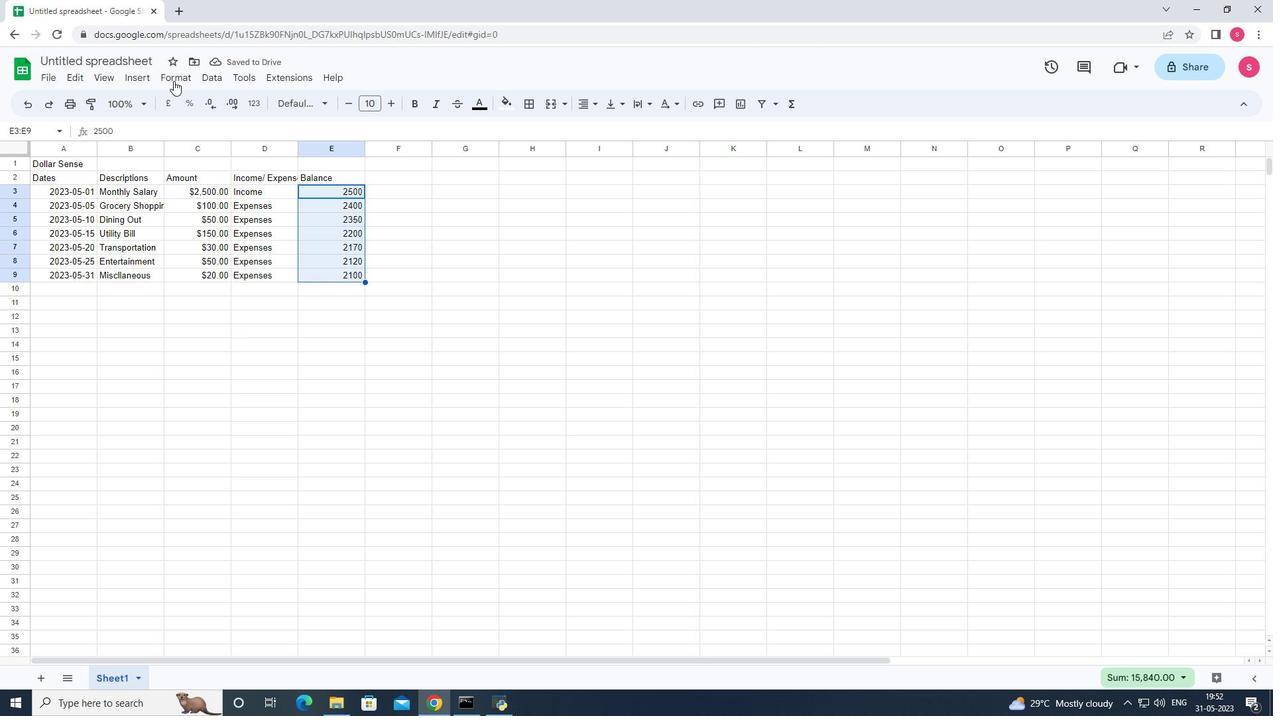 
Action: Mouse pressed left at (175, 78)
Screenshot: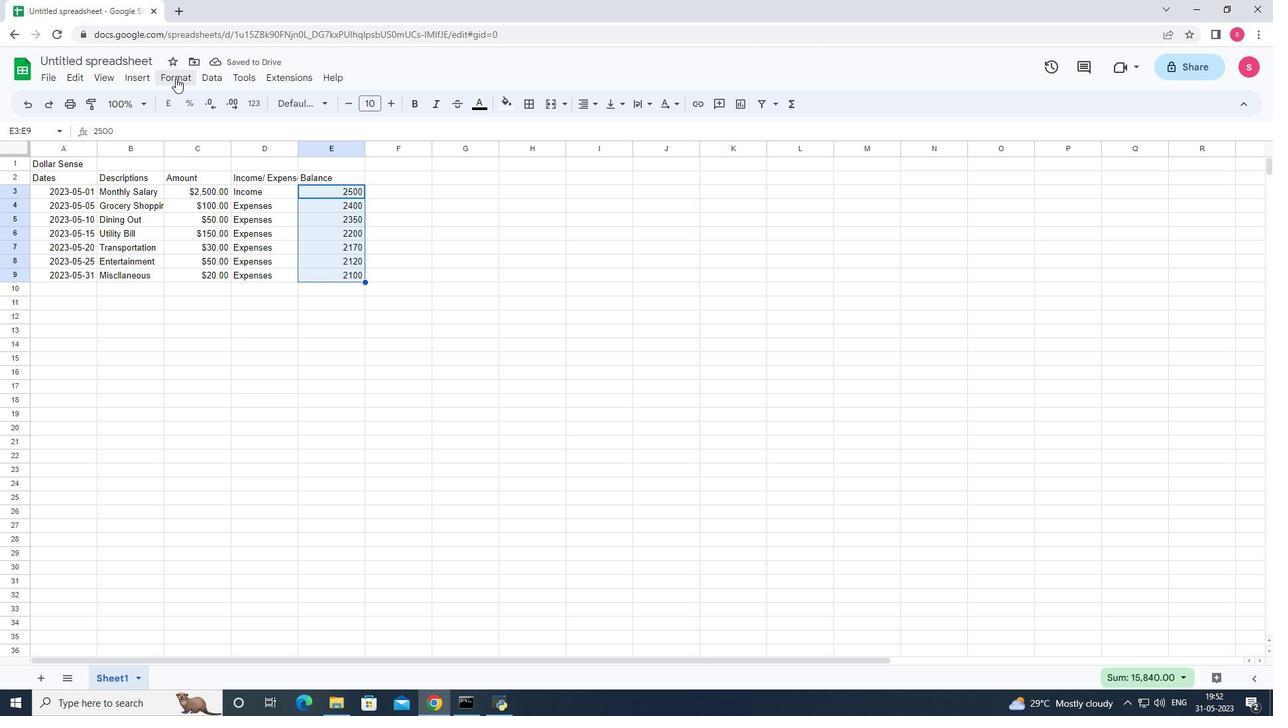 
Action: Mouse moved to (197, 128)
Screenshot: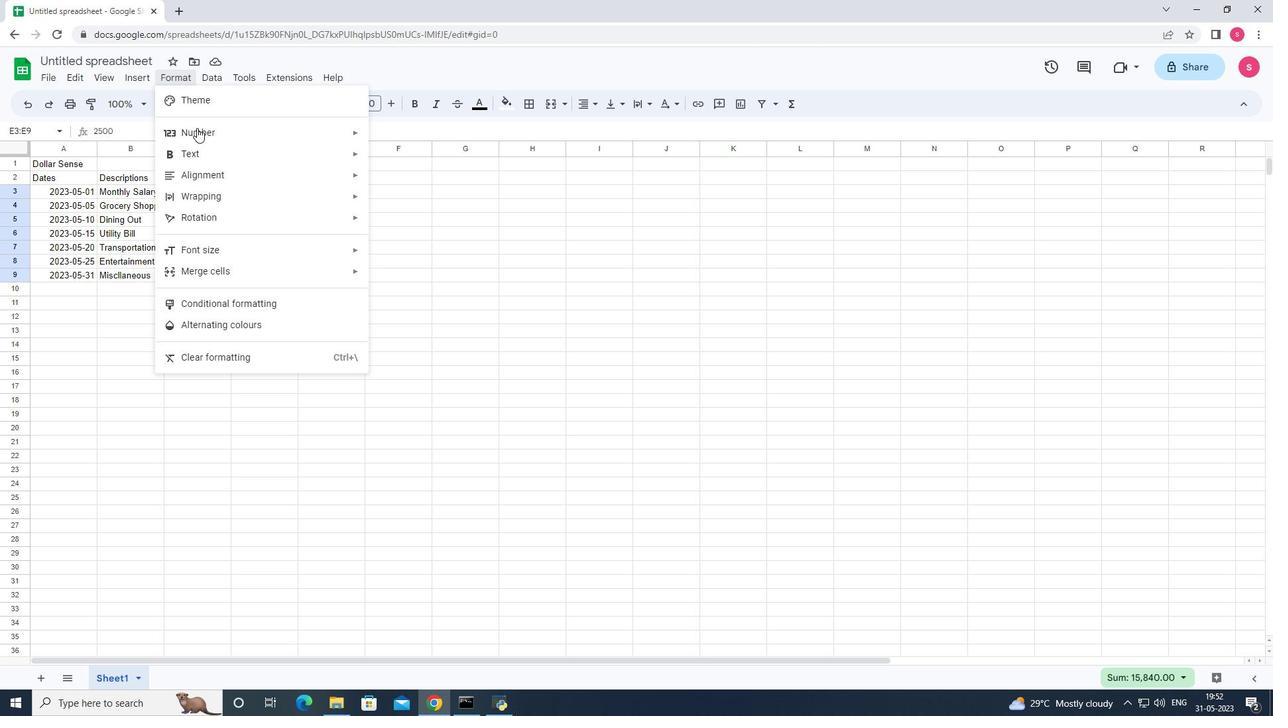 
Action: Mouse pressed left at (197, 128)
Screenshot: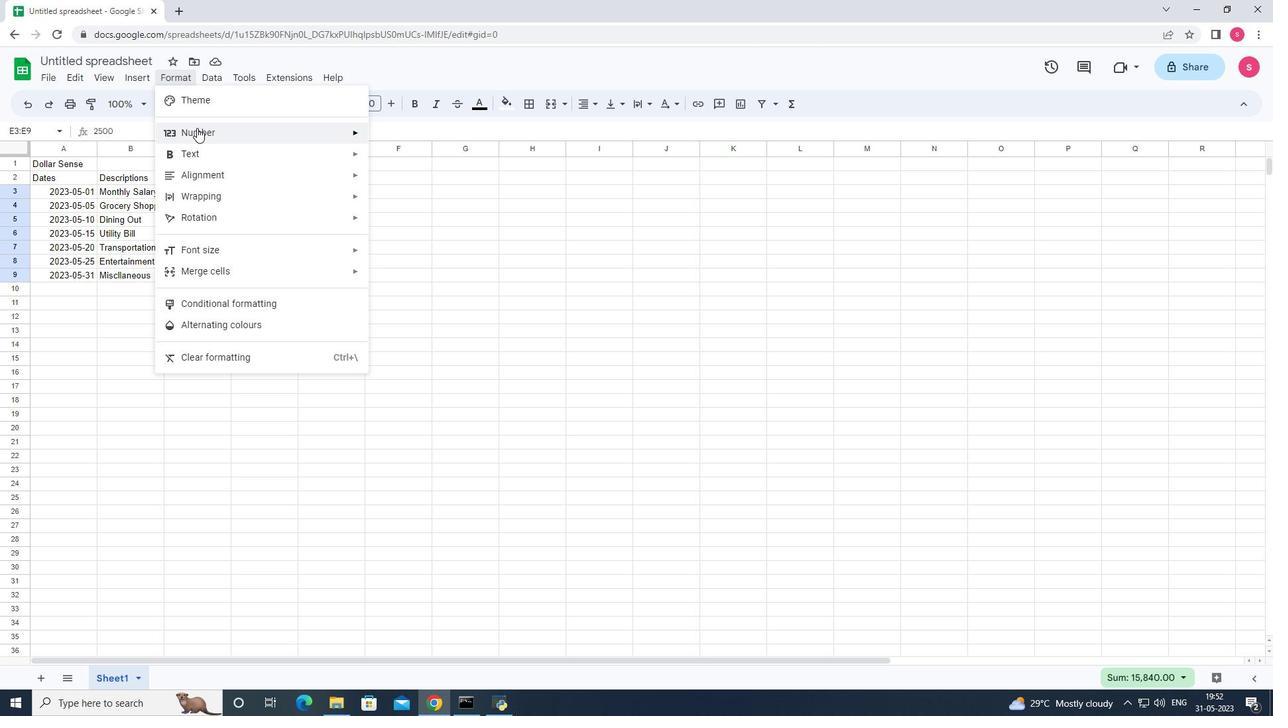 
Action: Mouse moved to (422, 538)
Screenshot: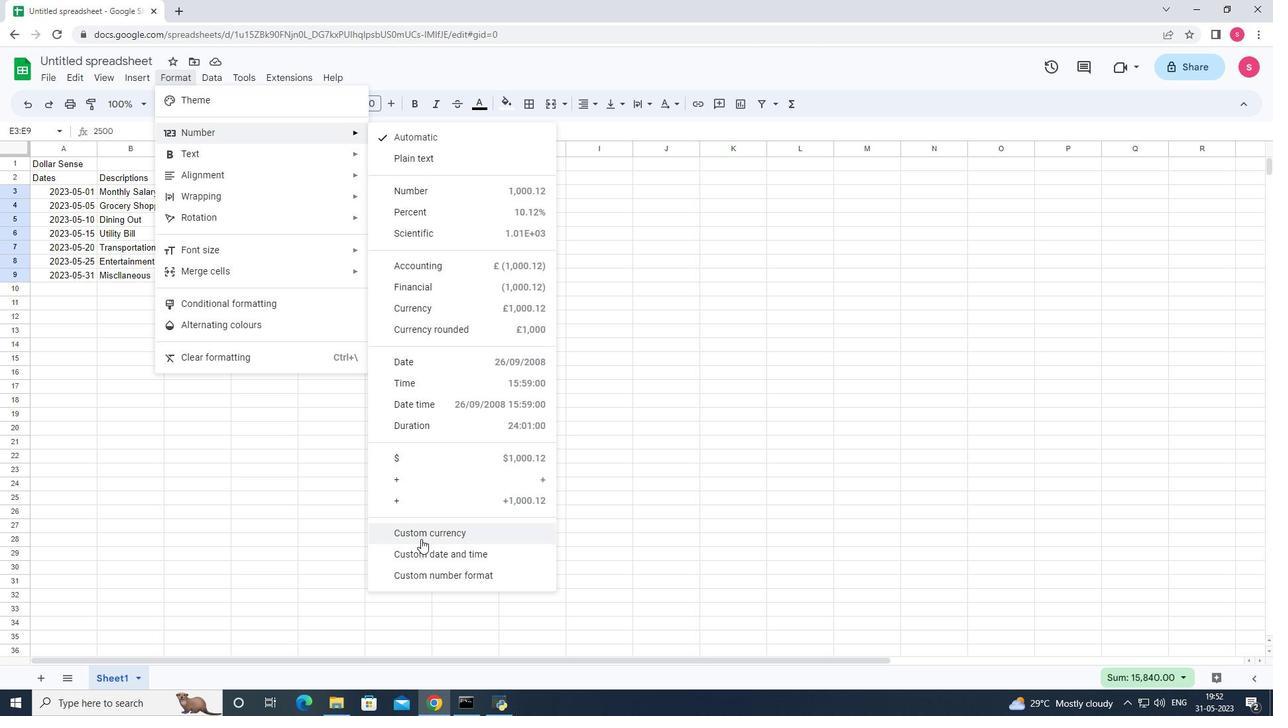 
Action: Mouse pressed left at (422, 538)
Screenshot: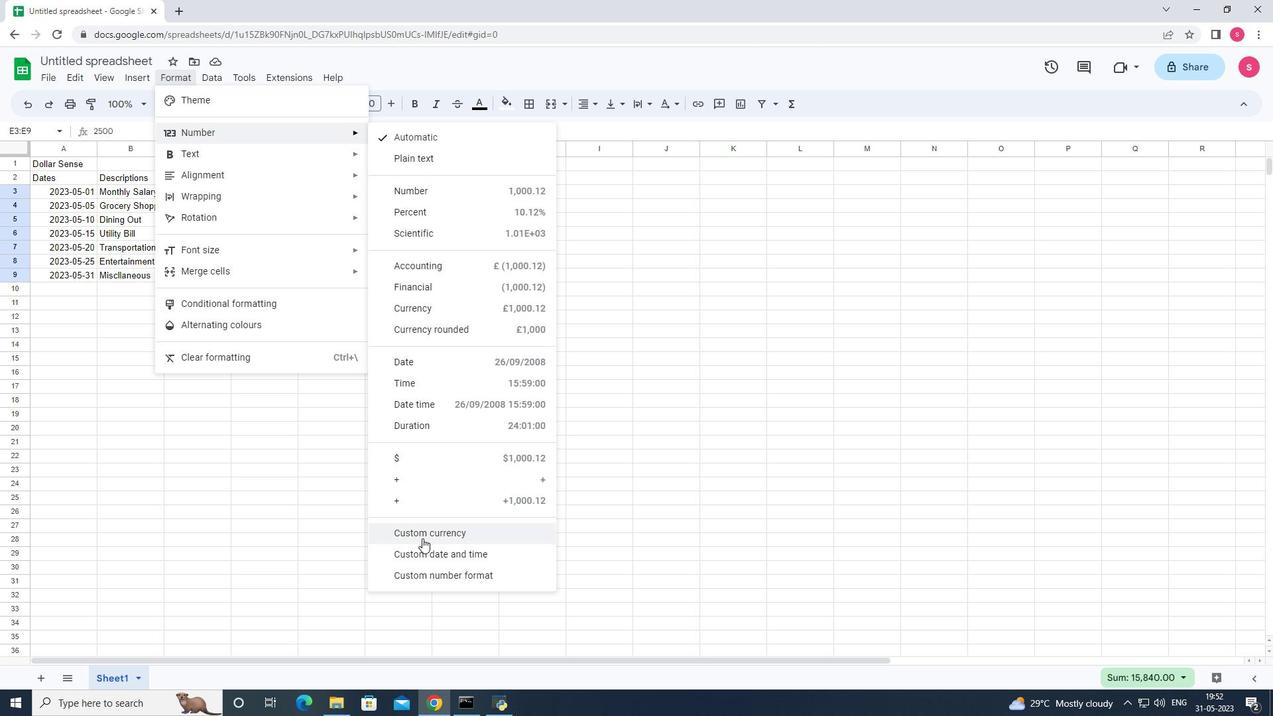 
Action: Mouse moved to (589, 277)
Screenshot: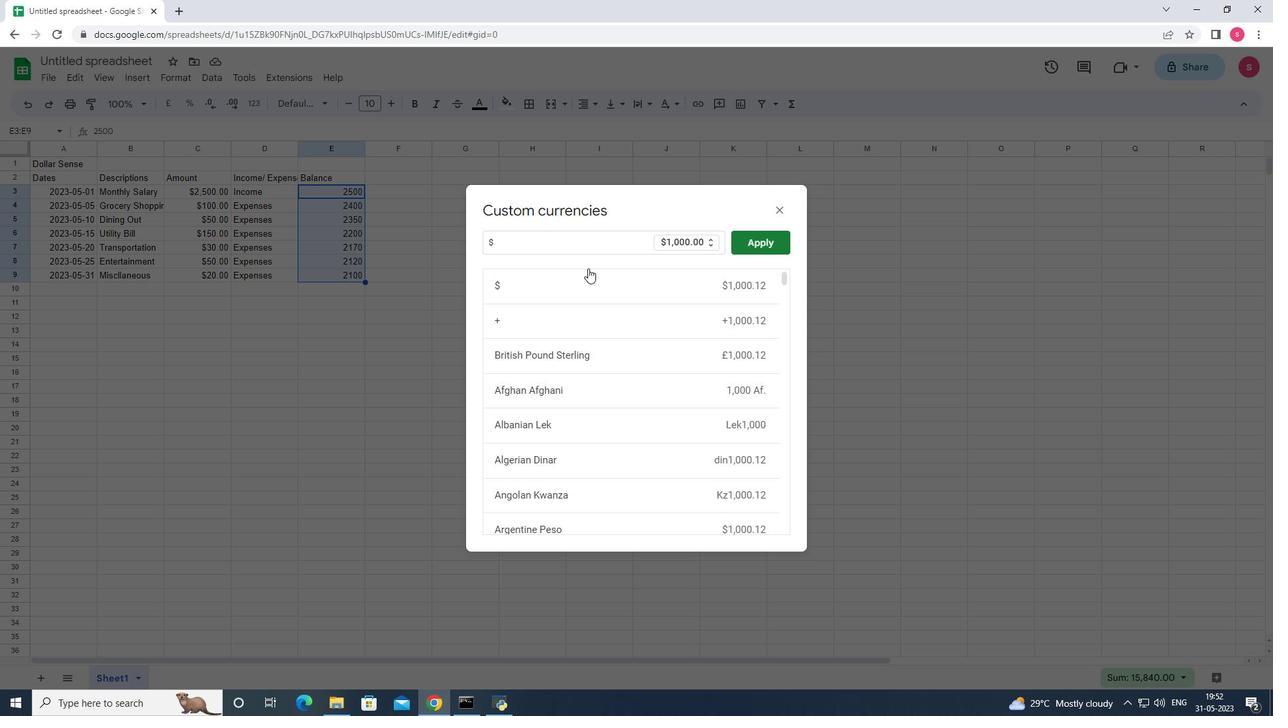 
Action: Mouse pressed left at (589, 277)
Screenshot: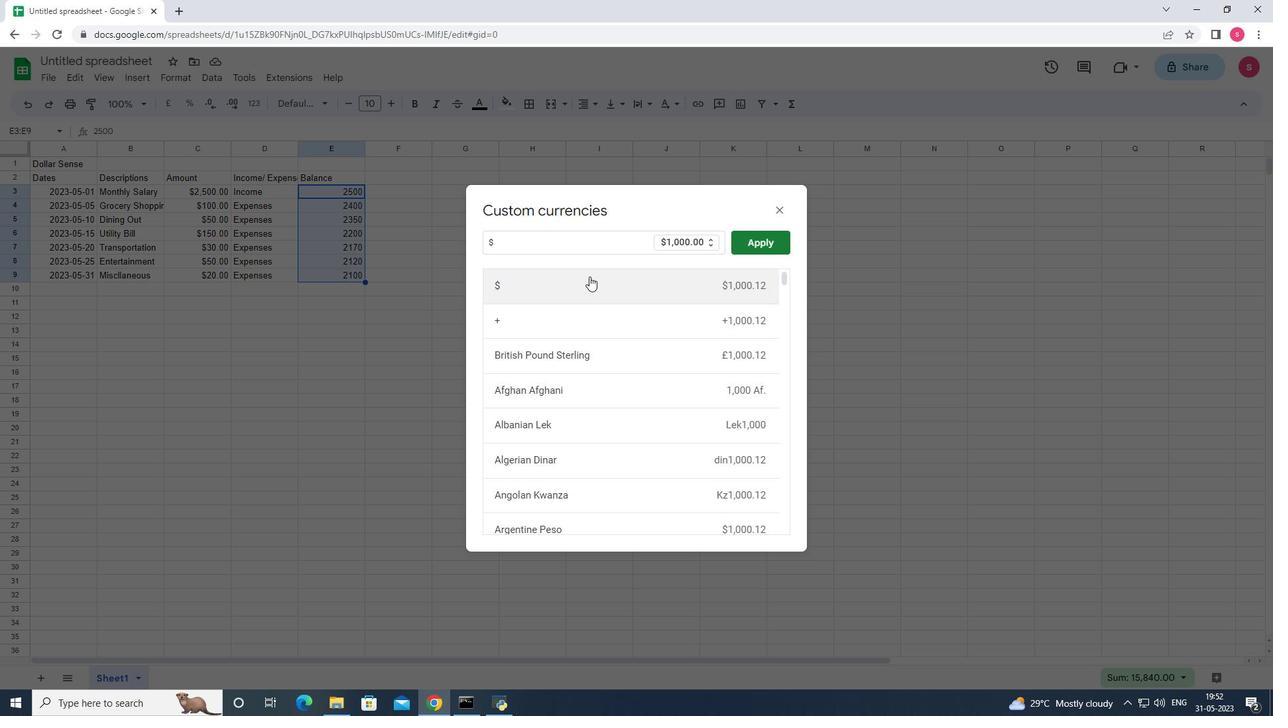 
Action: Mouse moved to (774, 241)
Screenshot: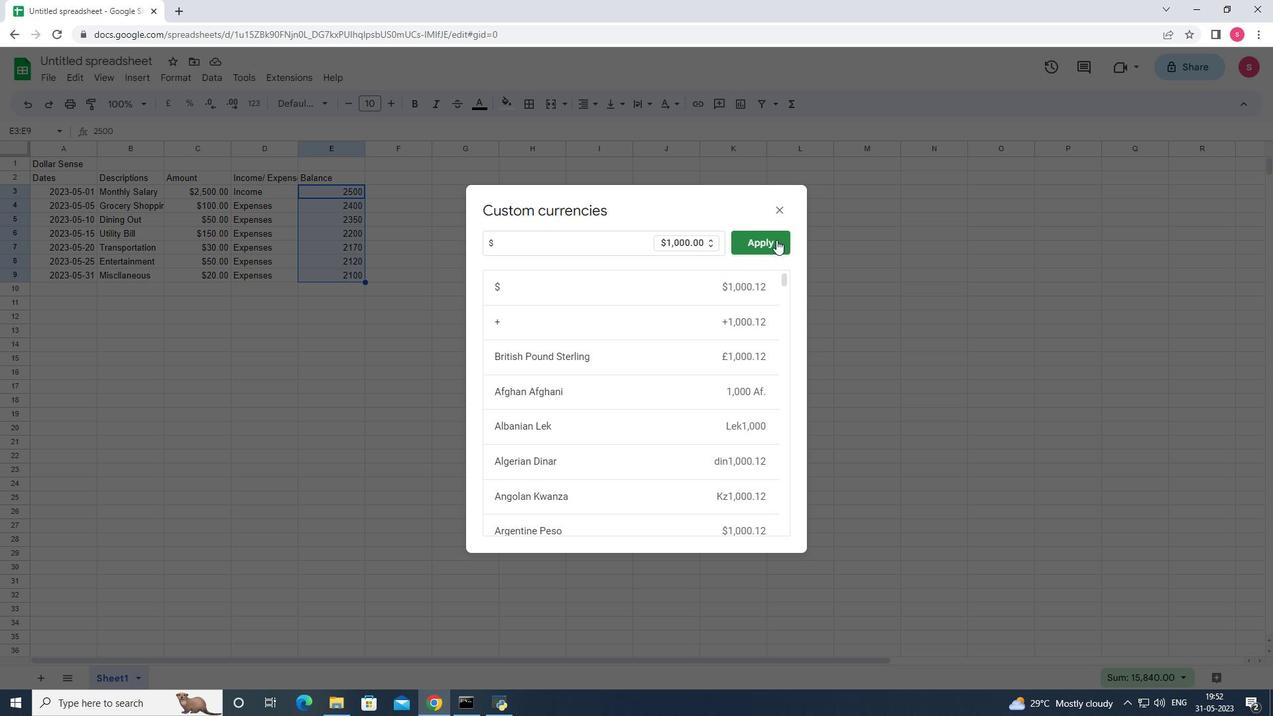 
Action: Mouse pressed left at (774, 241)
Screenshot: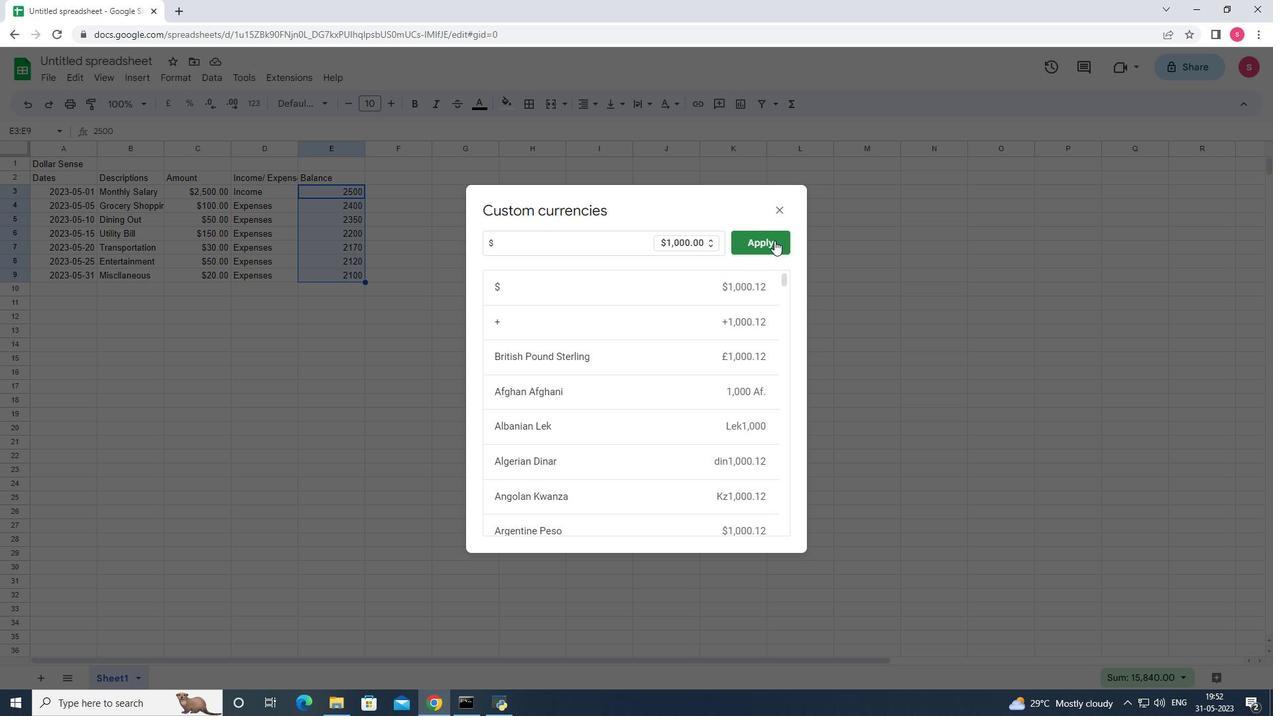
Action: Mouse moved to (390, 327)
Screenshot: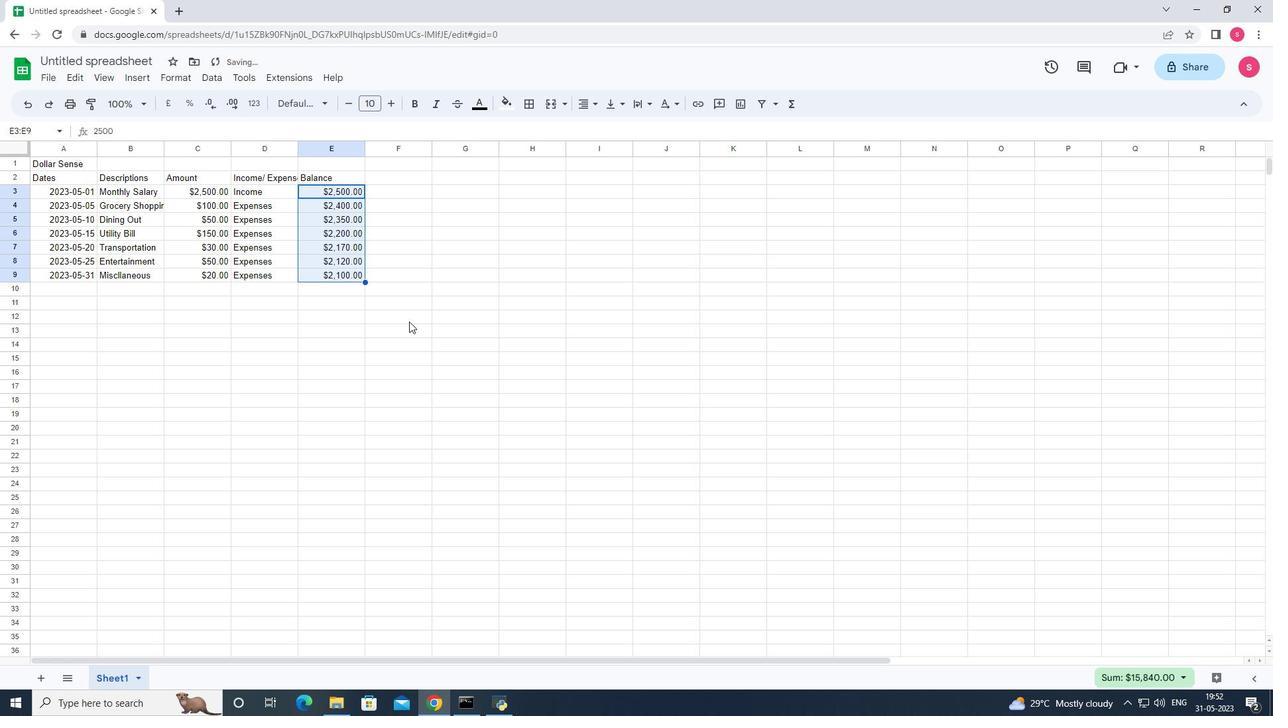 
Action: Mouse pressed left at (390, 327)
Screenshot: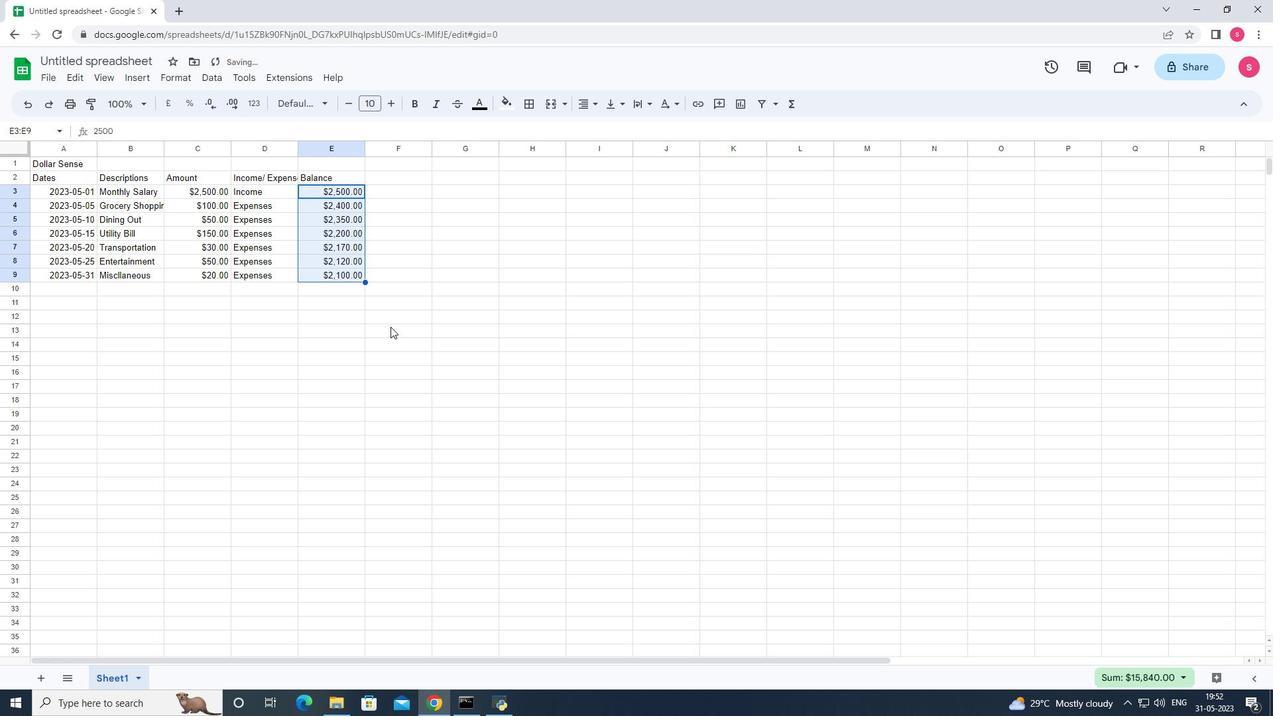 
Action: Mouse moved to (99, 56)
Screenshot: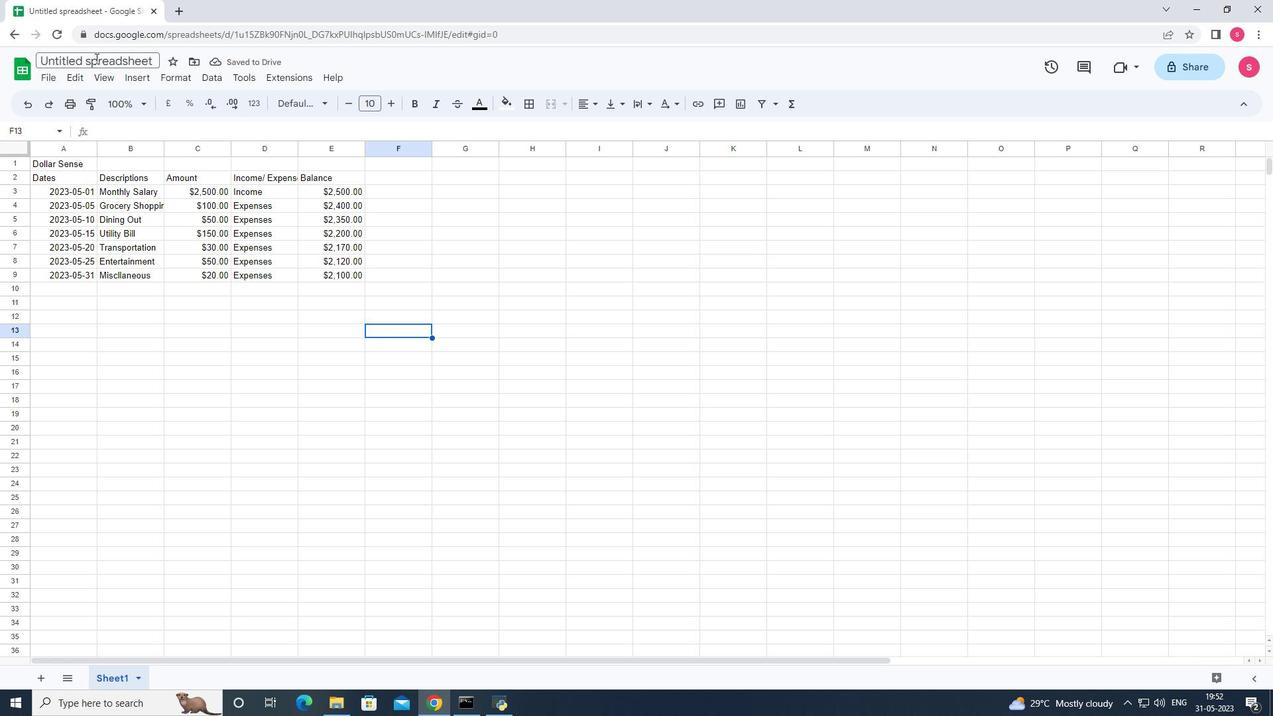 
Action: Mouse pressed left at (99, 56)
Screenshot: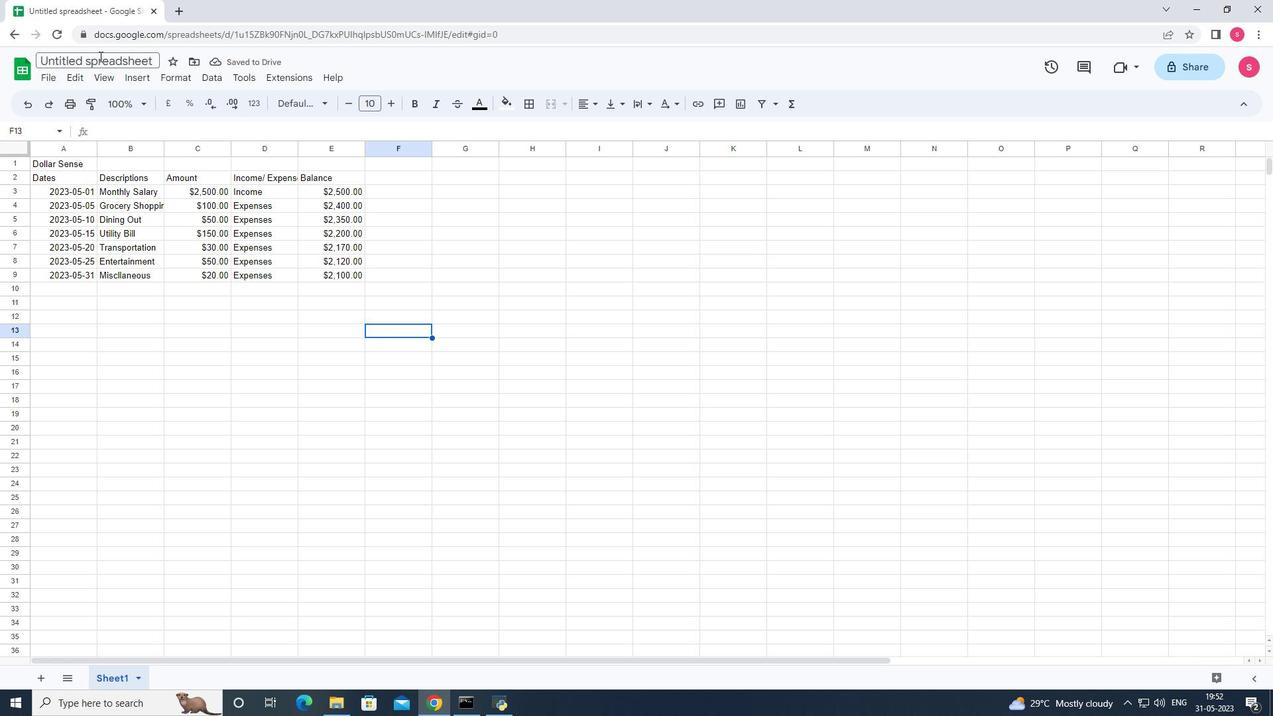
Action: Key pressed <Key.backspace><Key.shift><Key.shift><Key.shift><Key.shift>Cash<Key.shift>Expenses<Key.space>templatesbook
Screenshot: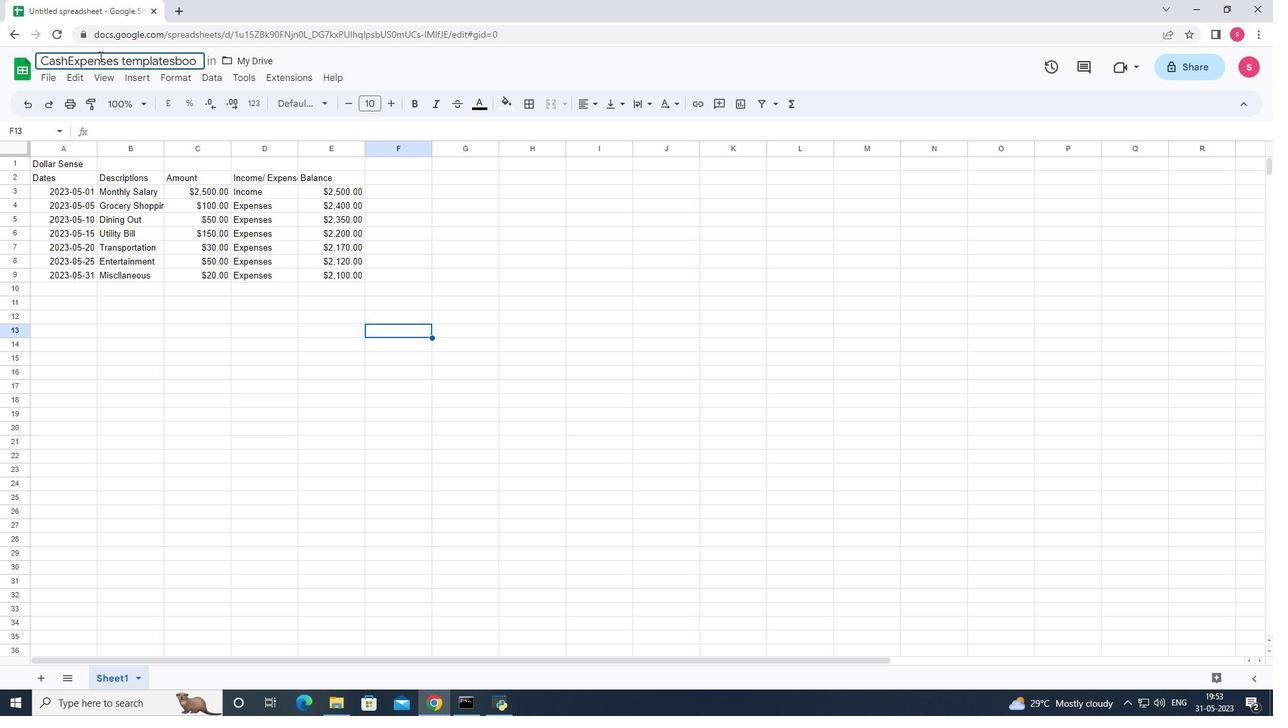 
Action: Mouse moved to (289, 251)
Screenshot: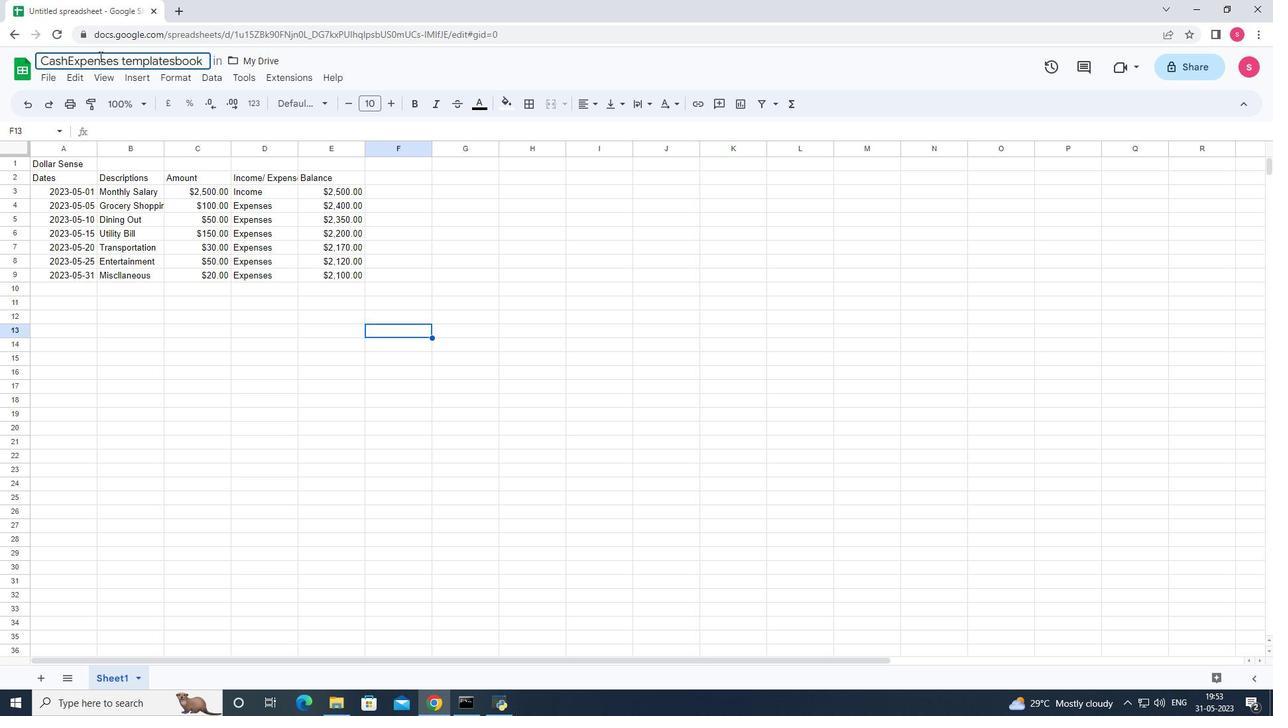 
Action: Mouse pressed left at (289, 251)
Screenshot: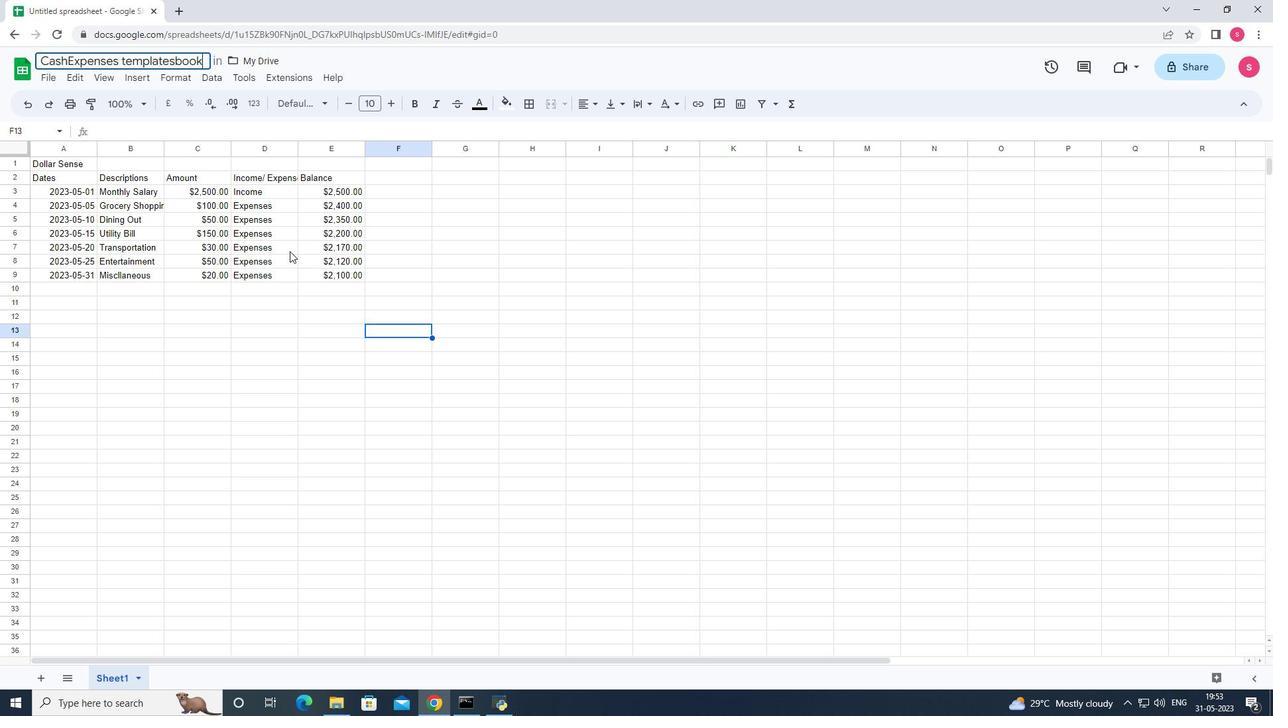 
Action: Mouse moved to (298, 335)
Screenshot: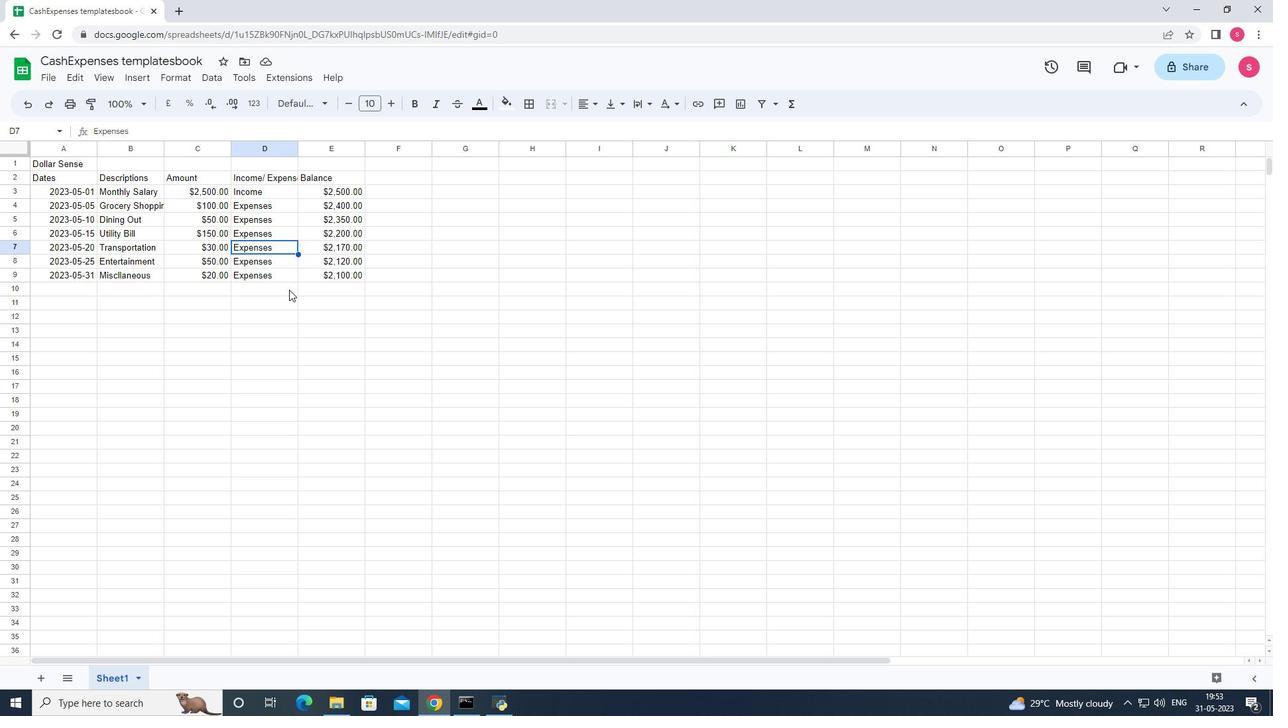 
Action: Mouse pressed left at (298, 335)
Screenshot: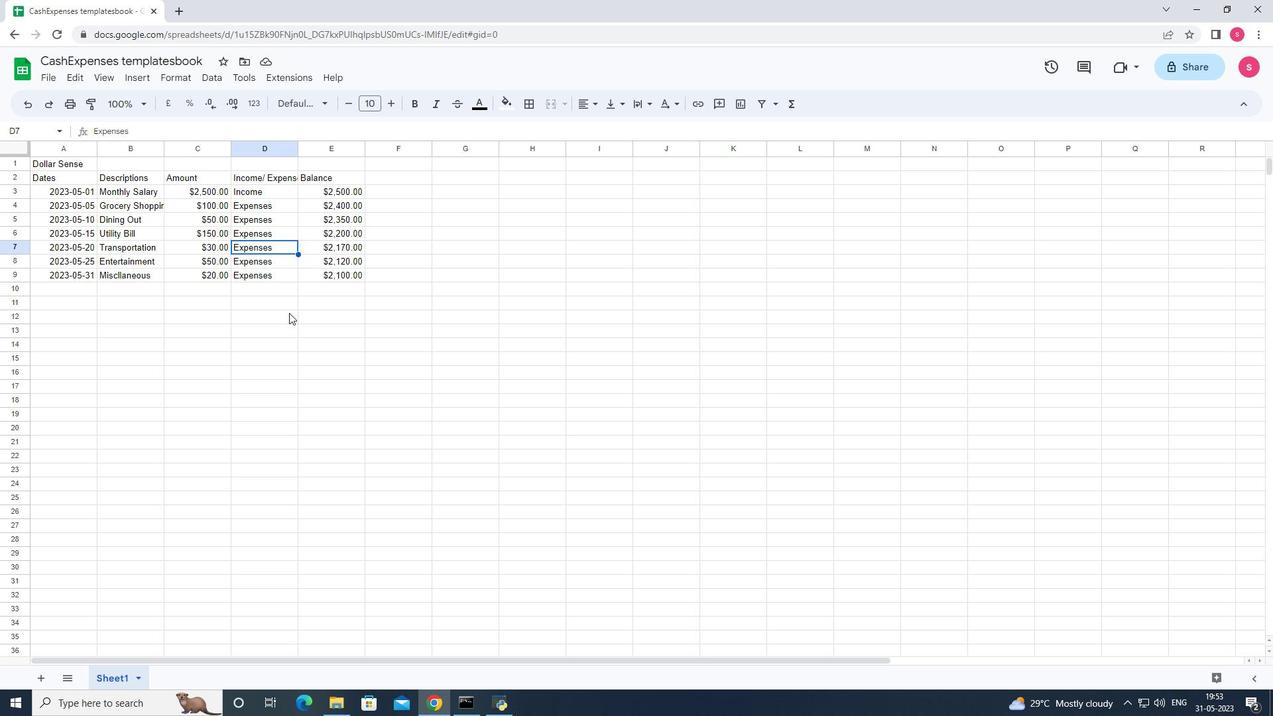 
Action: Key pressed ctrl+S
Screenshot: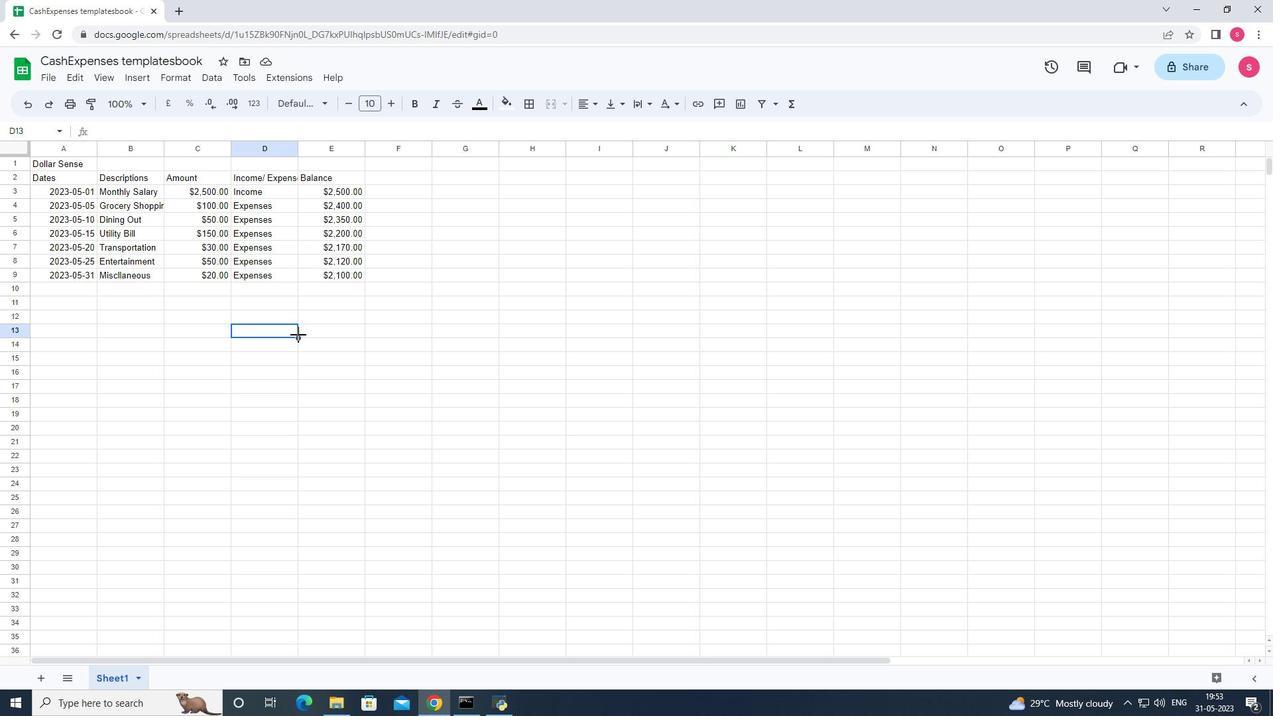 
